Task: For heading Calibri with Bold.  font size for heading24,  'Change the font style of data to'Bell MT.  and font size to 16,  Change the alignment of both headline & data to Align middle & Align Center.  In the sheet  DashboardTaxDocsbook
Action: Mouse moved to (17, 164)
Screenshot: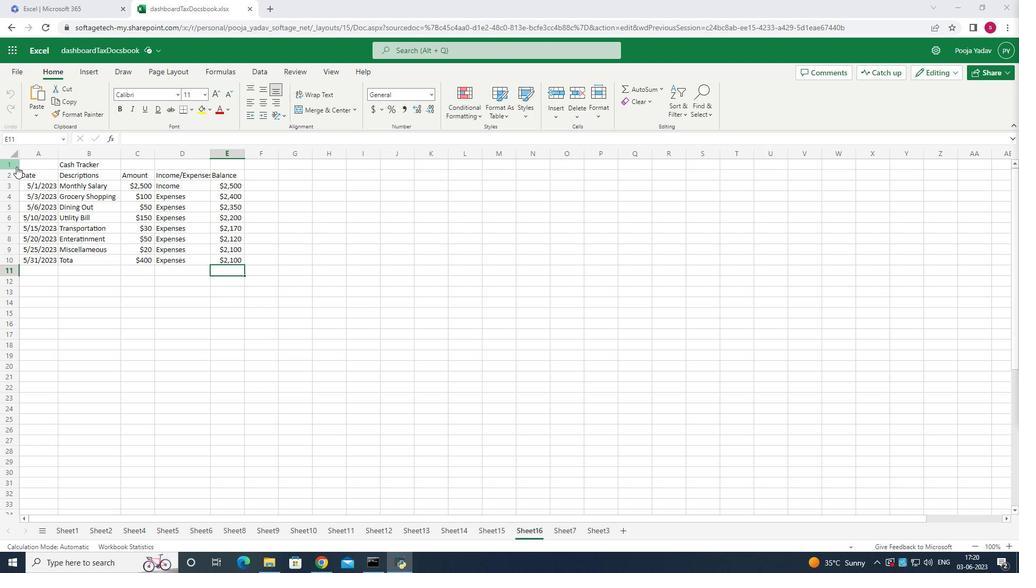 
Action: Mouse pressed left at (17, 164)
Screenshot: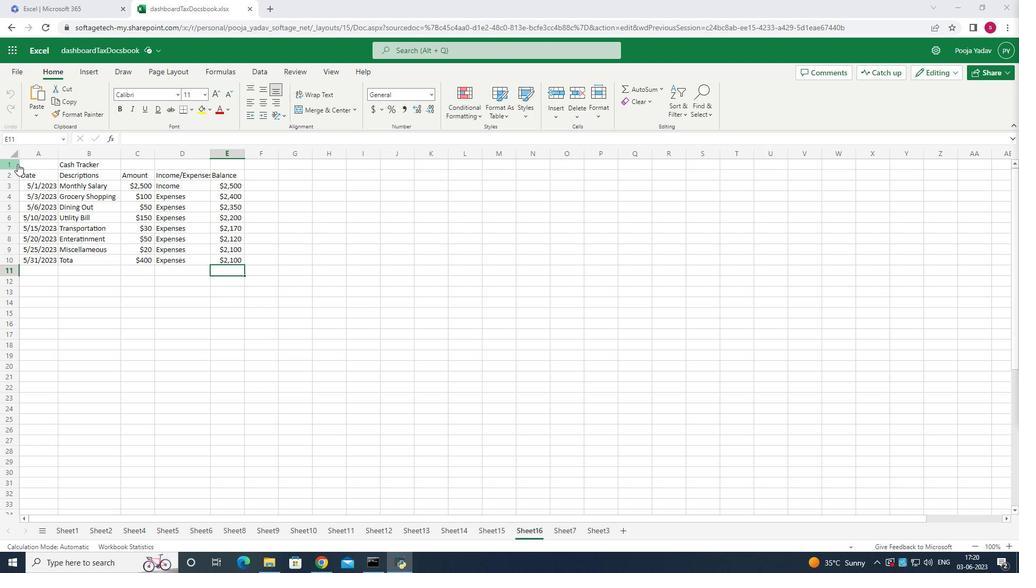 
Action: Mouse pressed left at (17, 164)
Screenshot: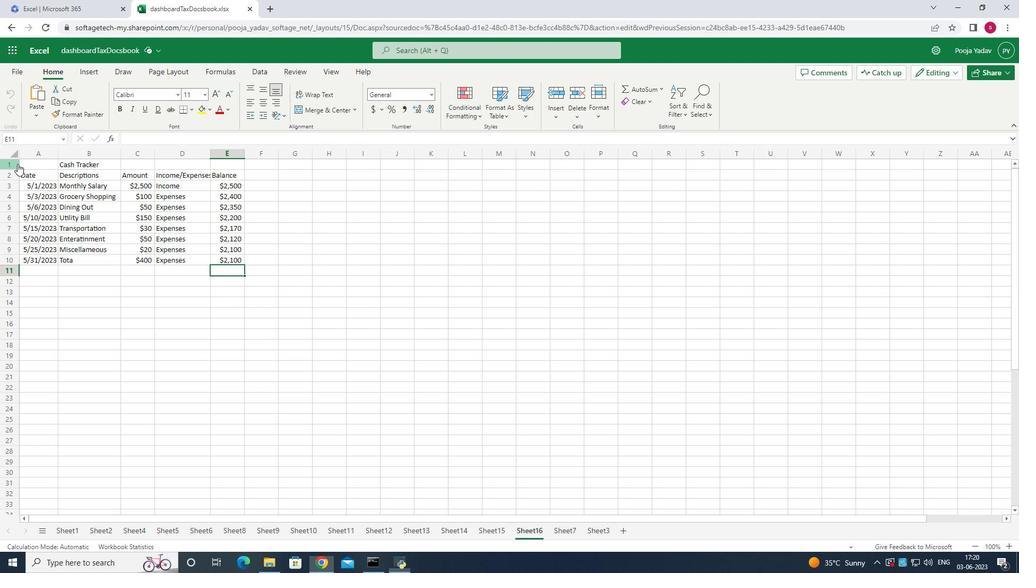 
Action: Mouse moved to (134, 474)
Screenshot: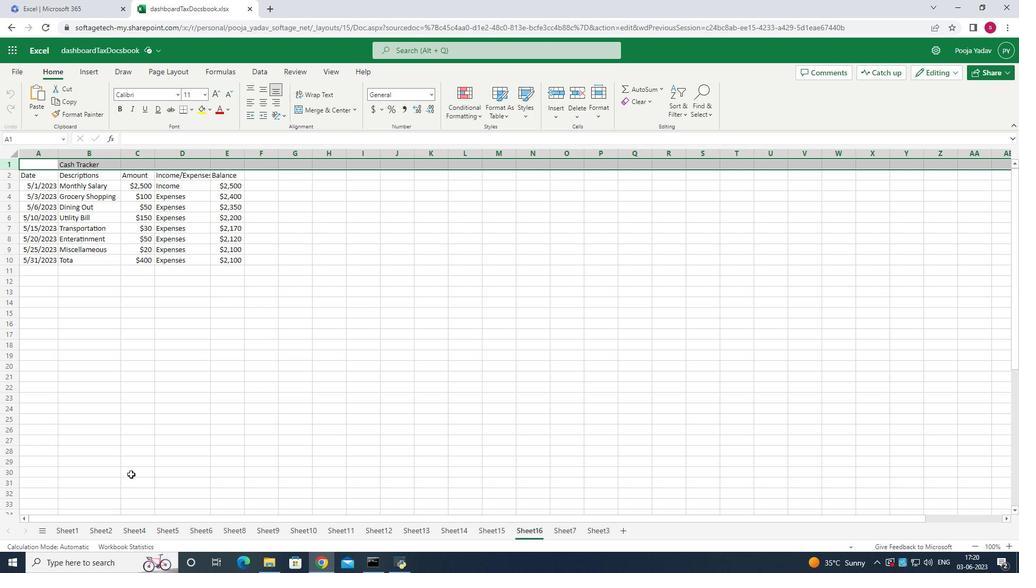 
Action: Mouse pressed left at (134, 474)
Screenshot: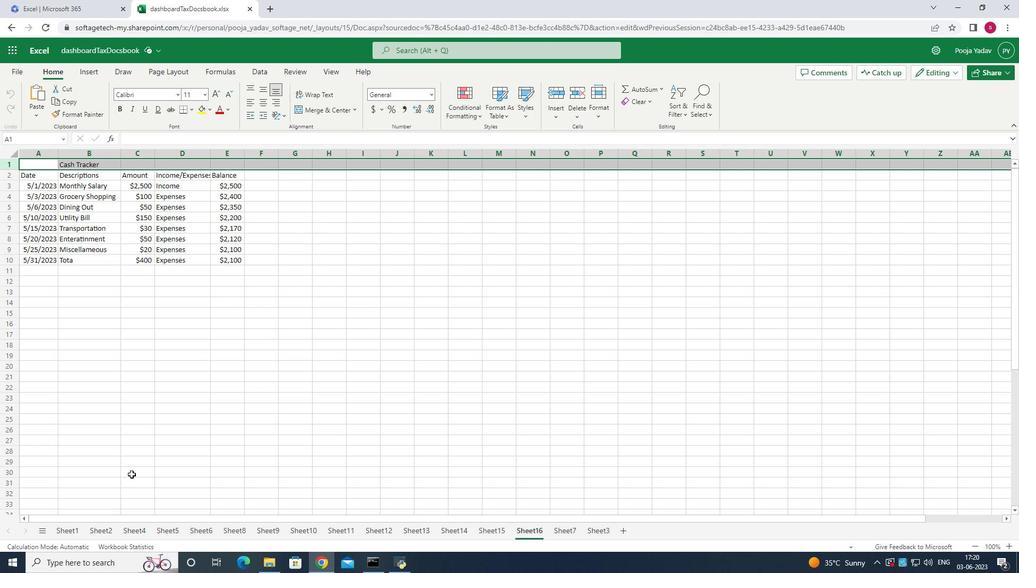 
Action: Mouse moved to (56, 168)
Screenshot: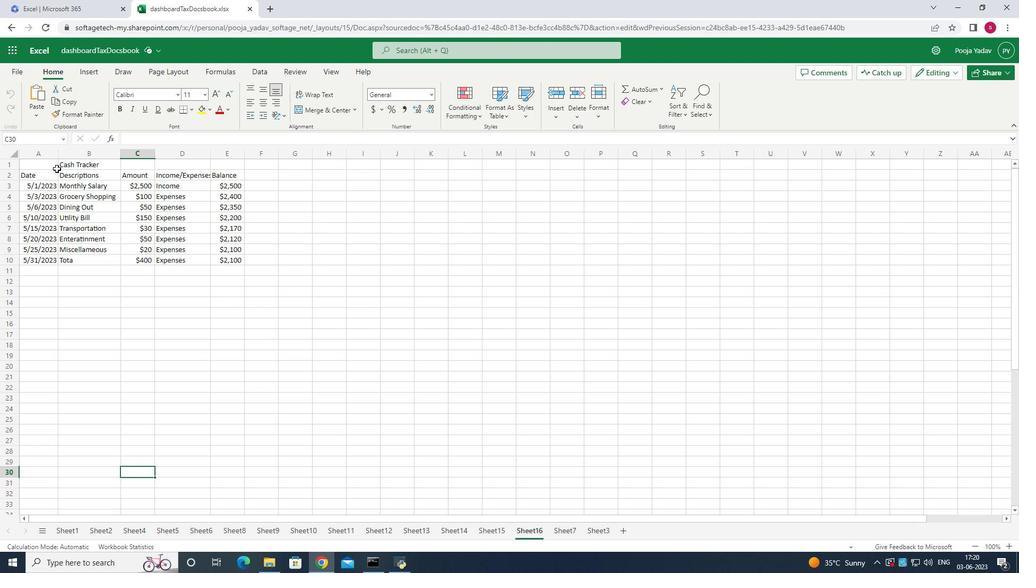 
Action: Mouse pressed left at (56, 168)
Screenshot: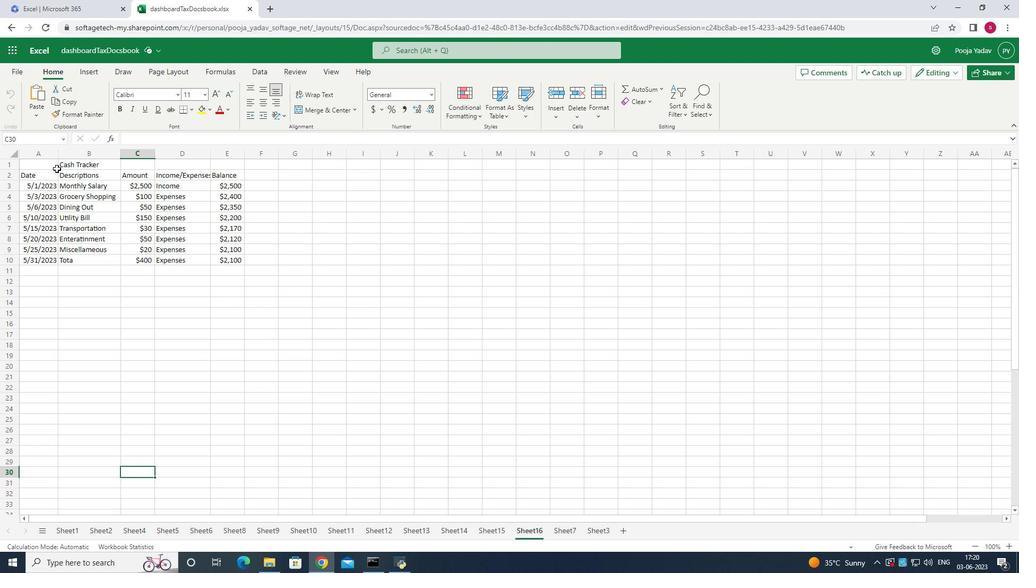
Action: Mouse pressed left at (56, 168)
Screenshot: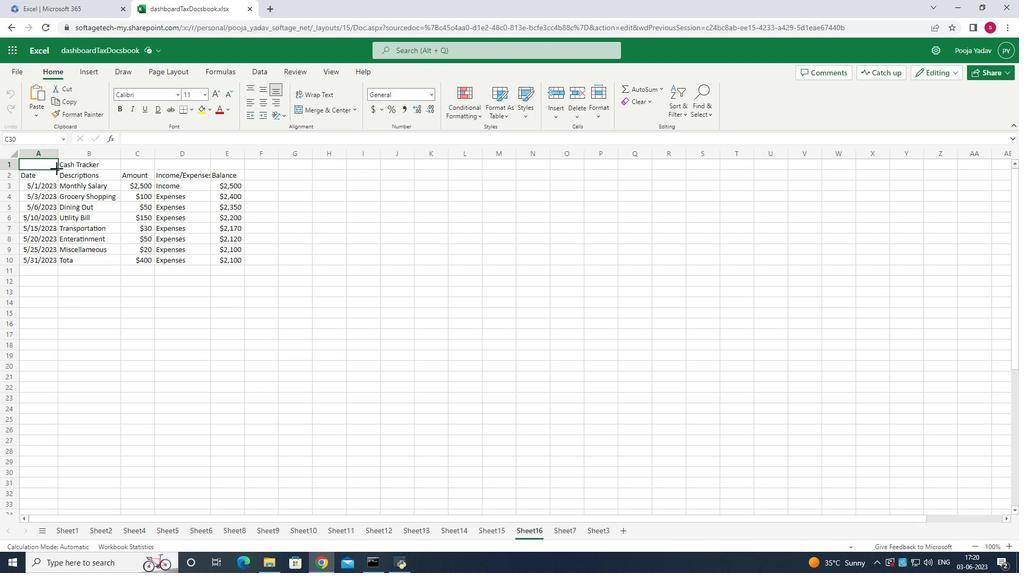 
Action: Mouse moved to (116, 416)
Screenshot: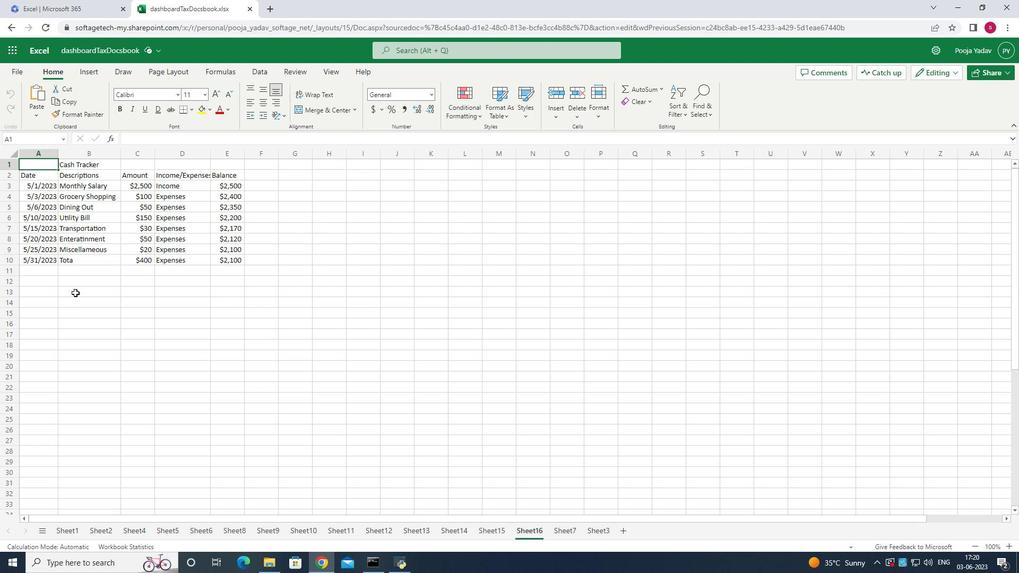 
Action: Mouse pressed left at (116, 416)
Screenshot: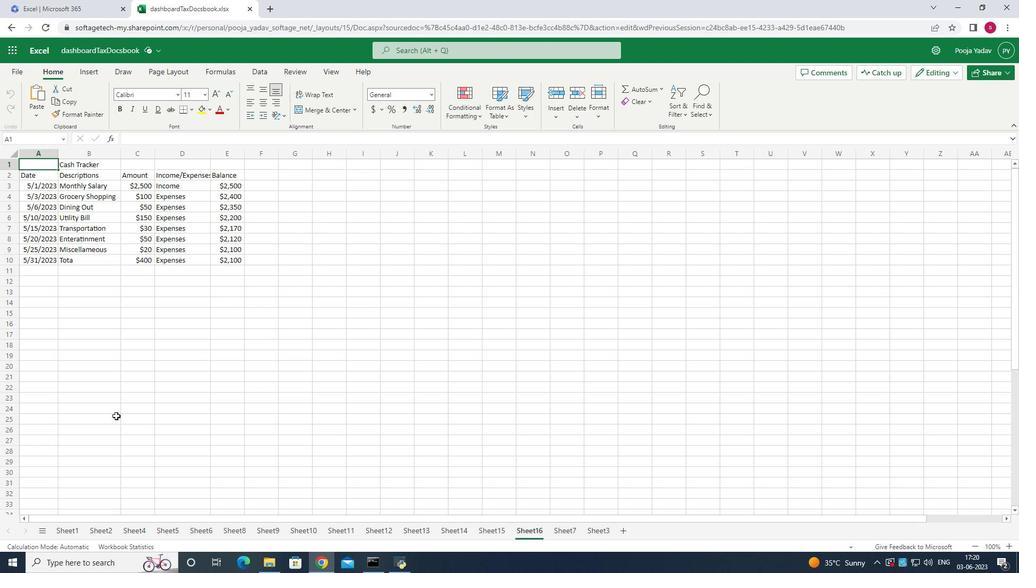 
Action: Mouse moved to (99, 166)
Screenshot: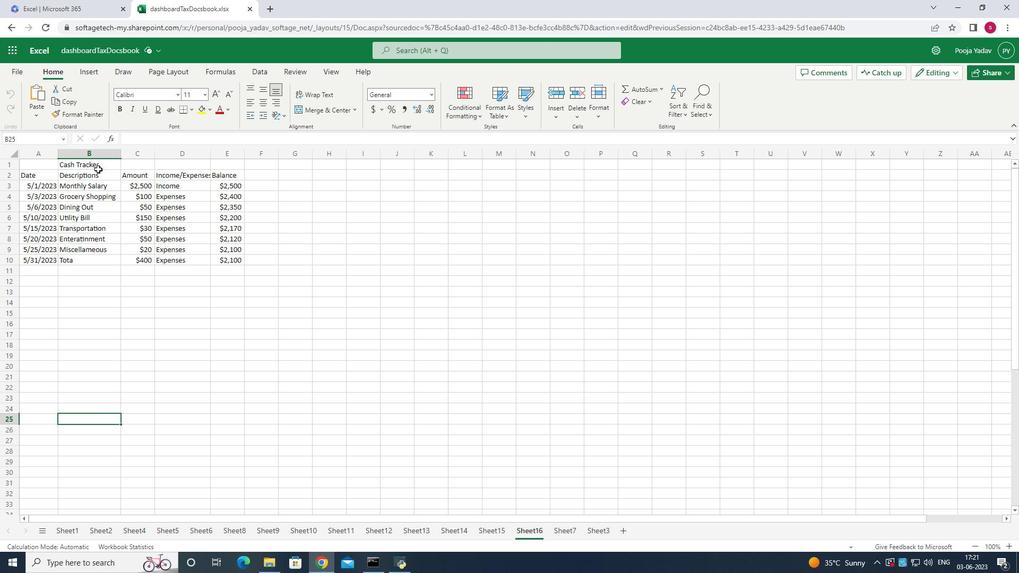 
Action: Mouse pressed left at (99, 166)
Screenshot: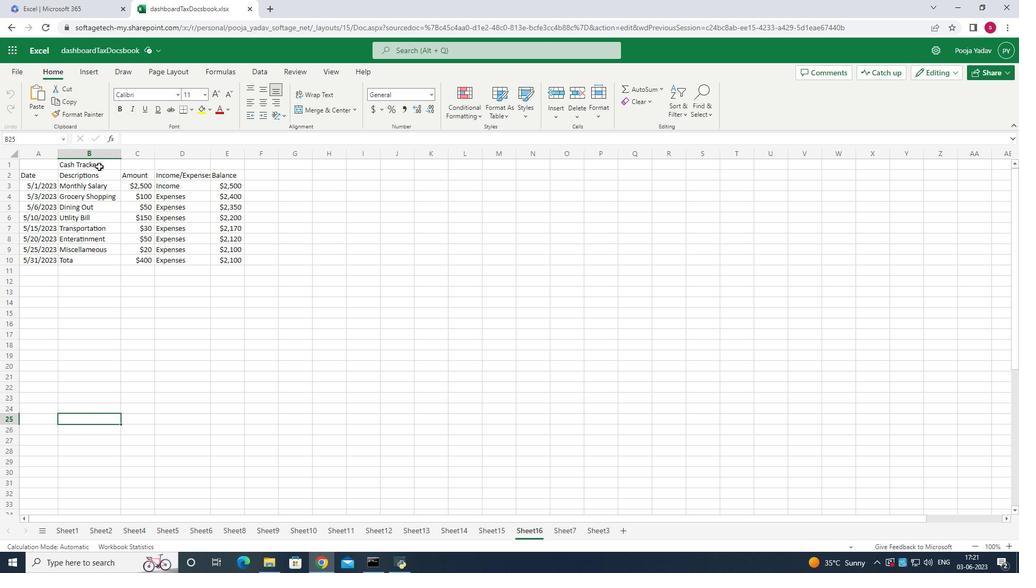 
Action: Mouse moved to (120, 109)
Screenshot: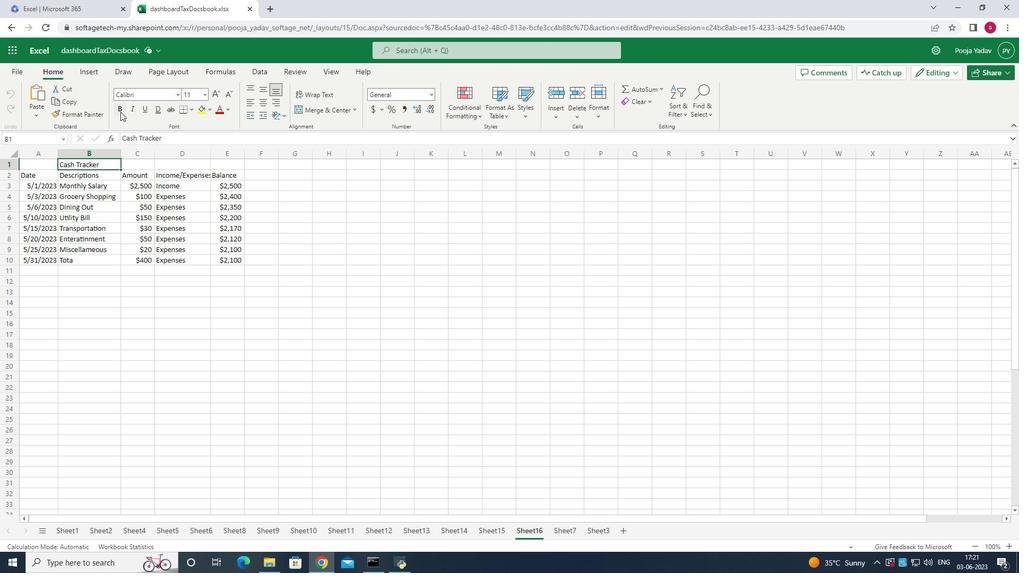 
Action: Mouse pressed left at (120, 109)
Screenshot: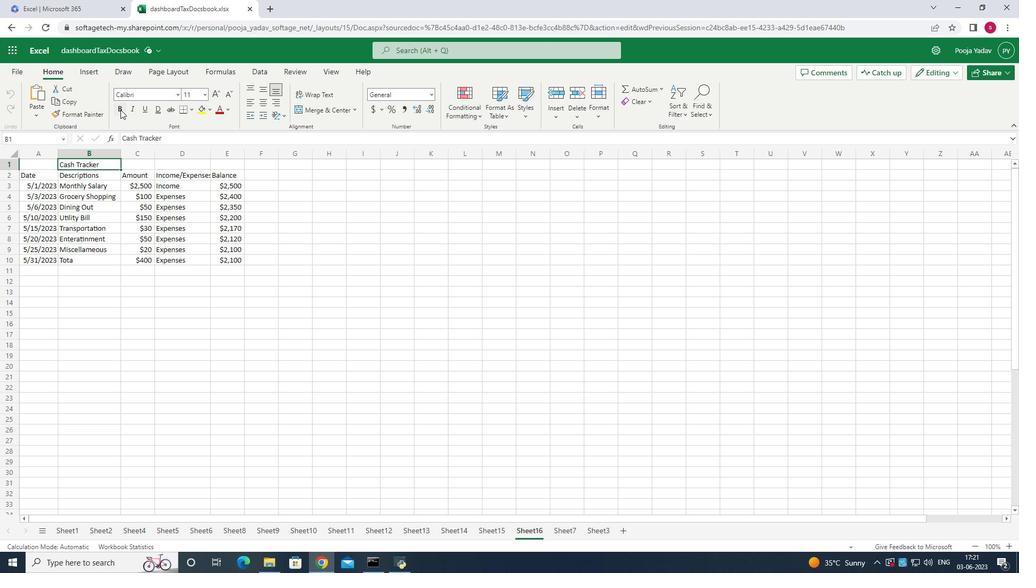 
Action: Mouse moved to (202, 97)
Screenshot: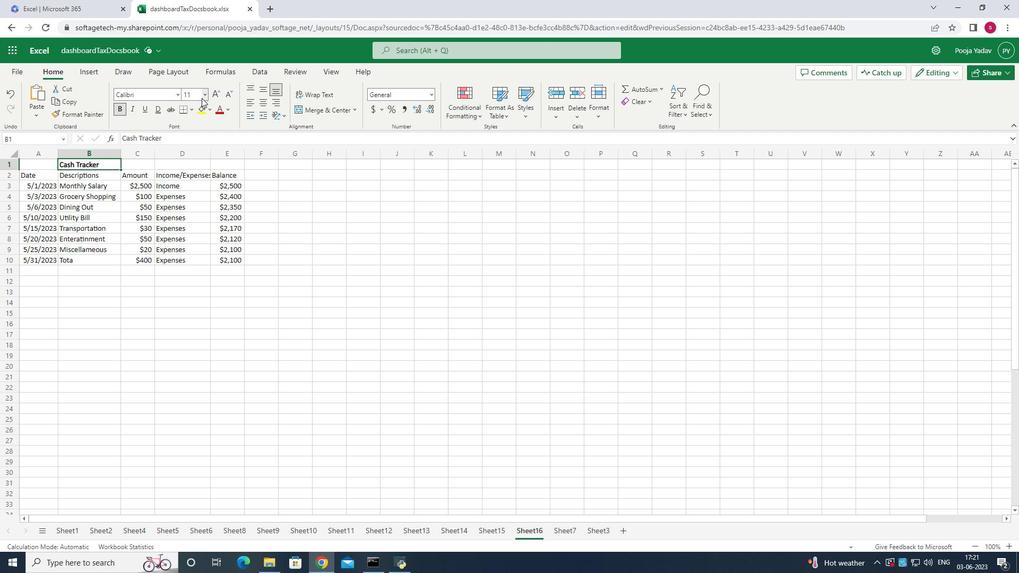 
Action: Mouse pressed left at (202, 97)
Screenshot: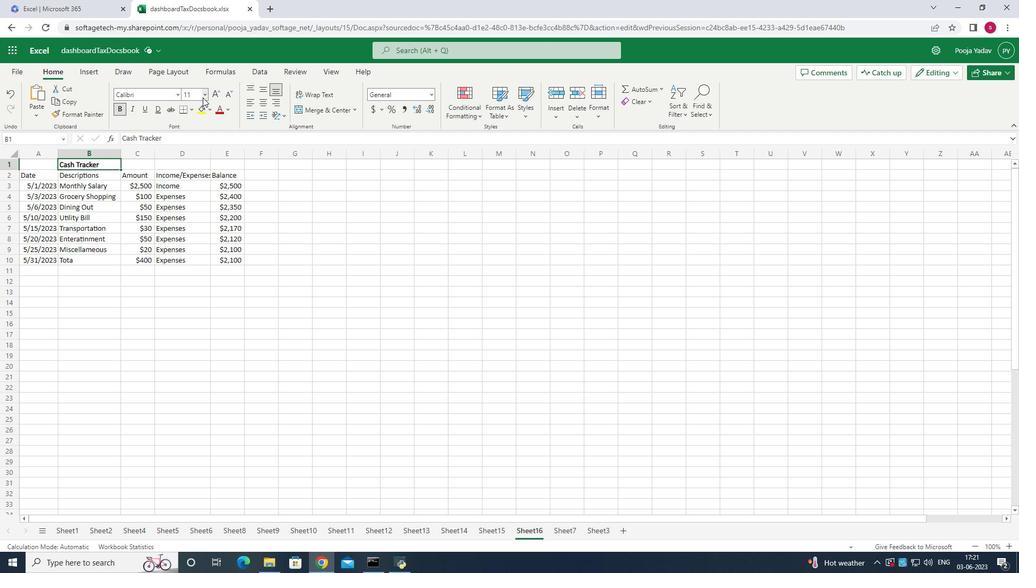
Action: Mouse moved to (193, 241)
Screenshot: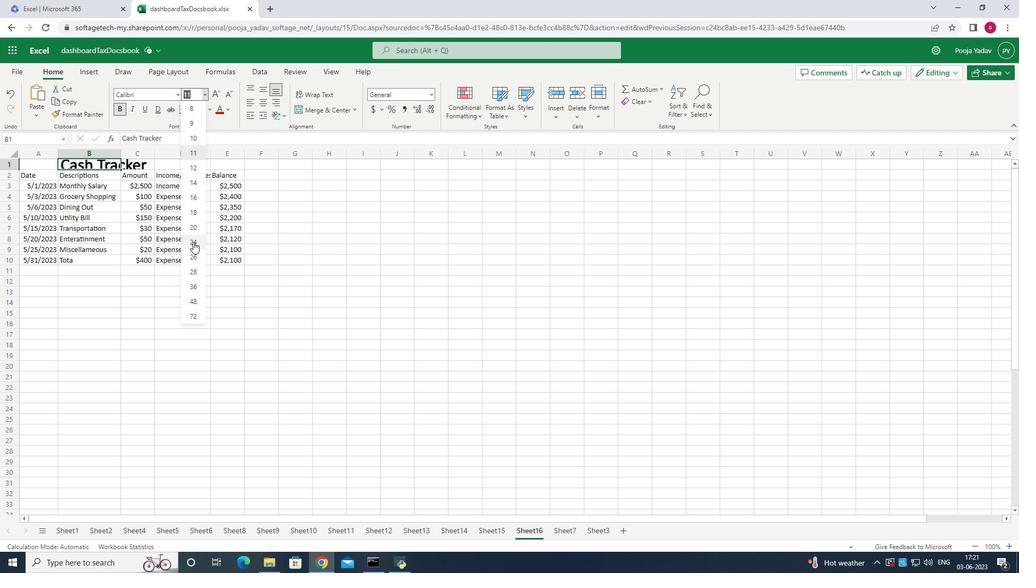 
Action: Mouse pressed left at (193, 241)
Screenshot: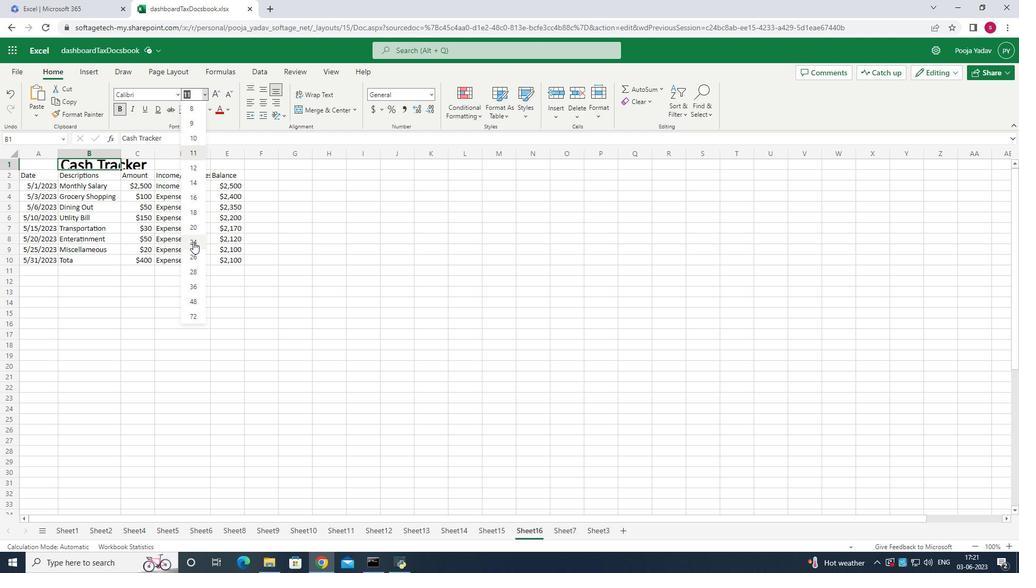 
Action: Mouse moved to (125, 299)
Screenshot: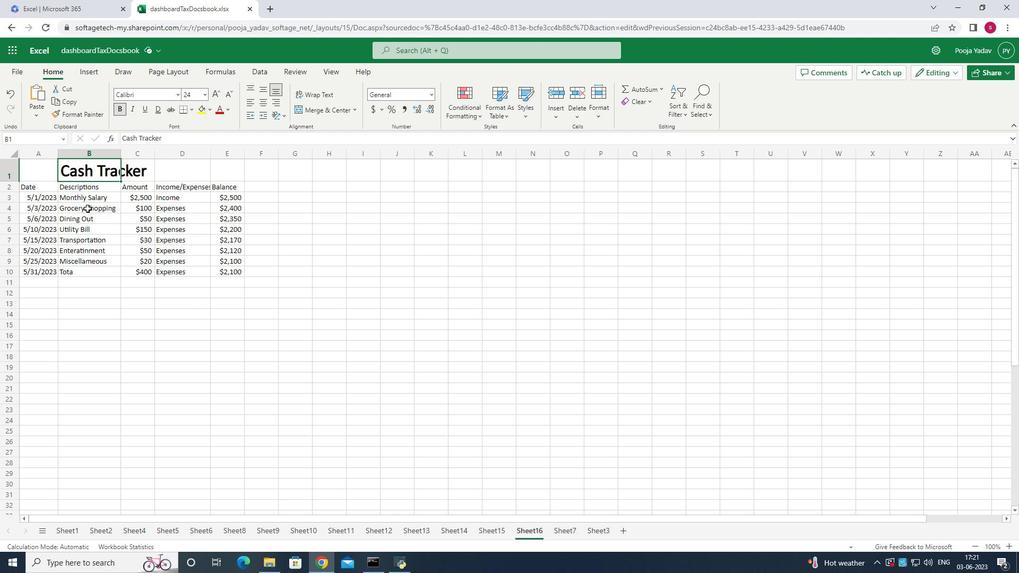 
Action: Mouse pressed left at (125, 299)
Screenshot: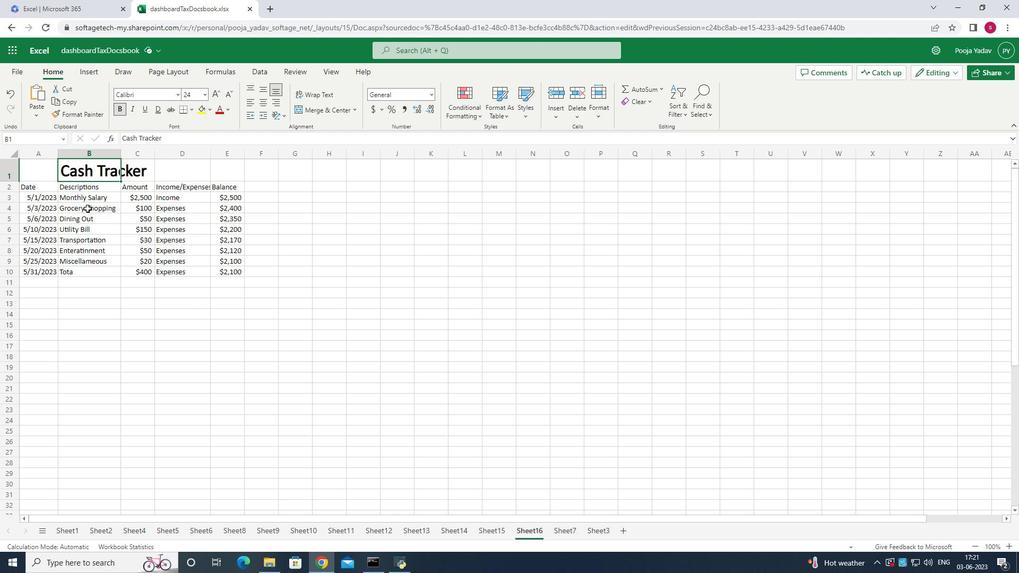 
Action: Mouse moved to (44, 180)
Screenshot: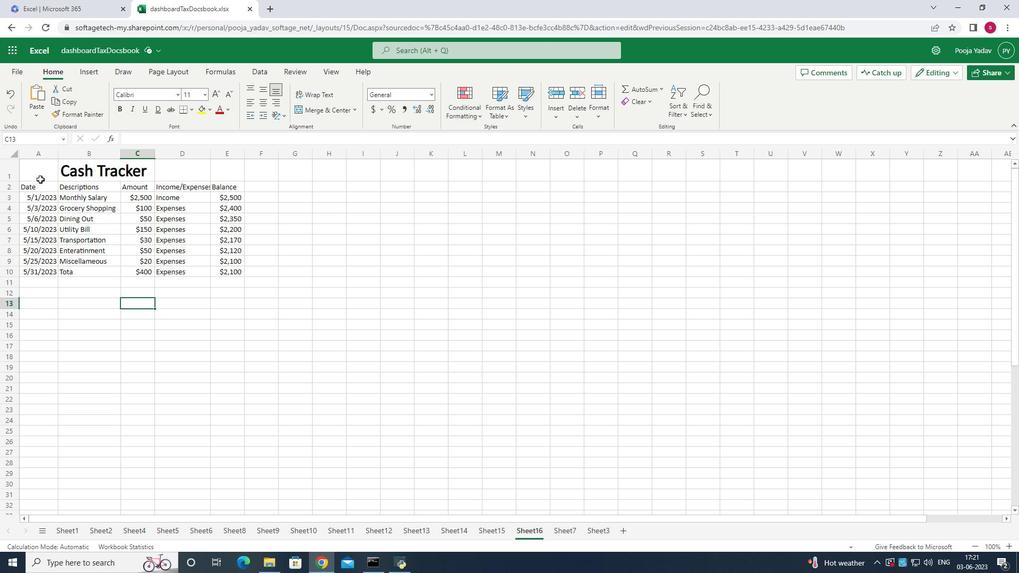 
Action: Mouse pressed left at (40, 179)
Screenshot: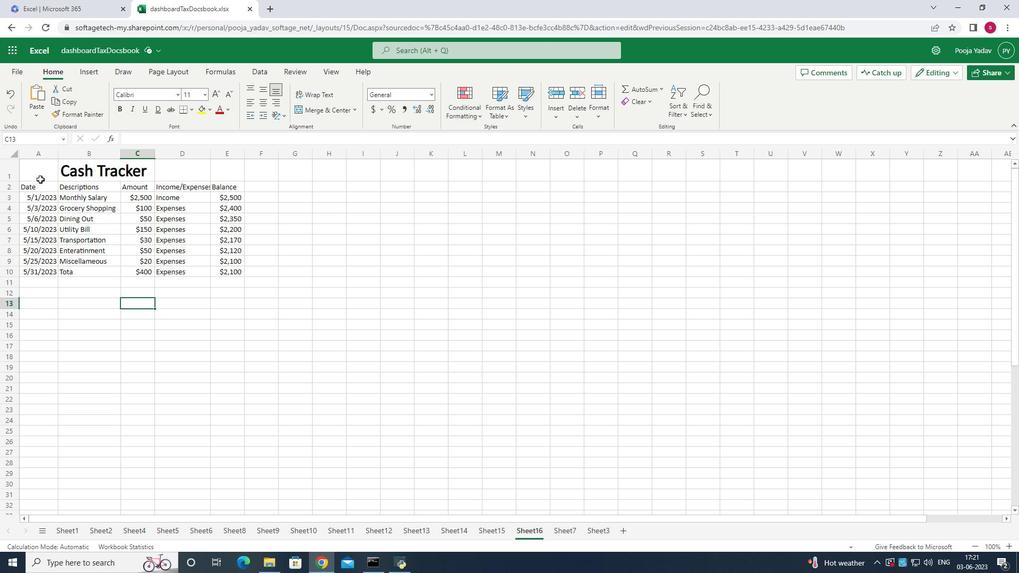 
Action: Mouse moved to (108, 318)
Screenshot: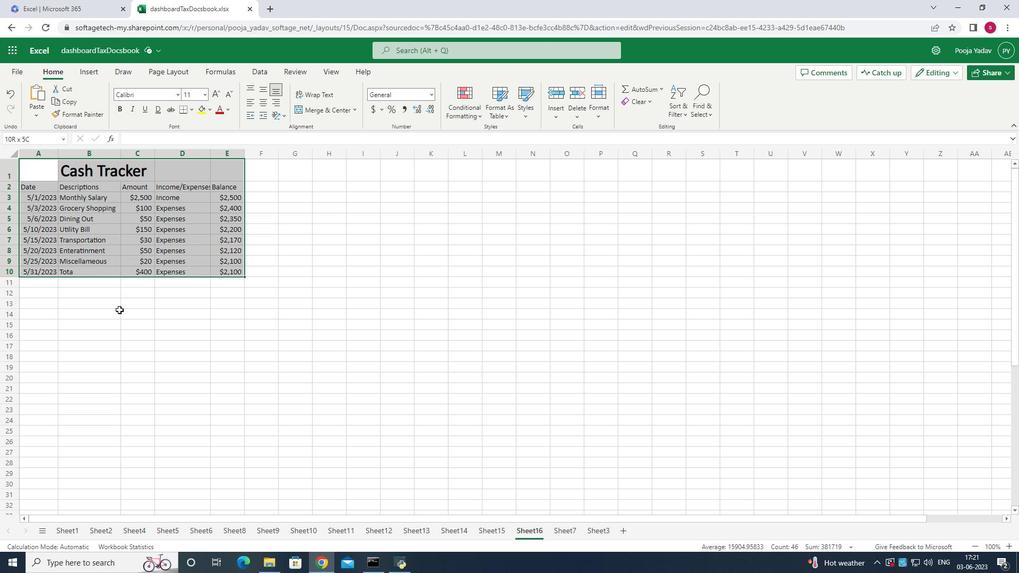 
Action: Mouse pressed left at (108, 318)
Screenshot: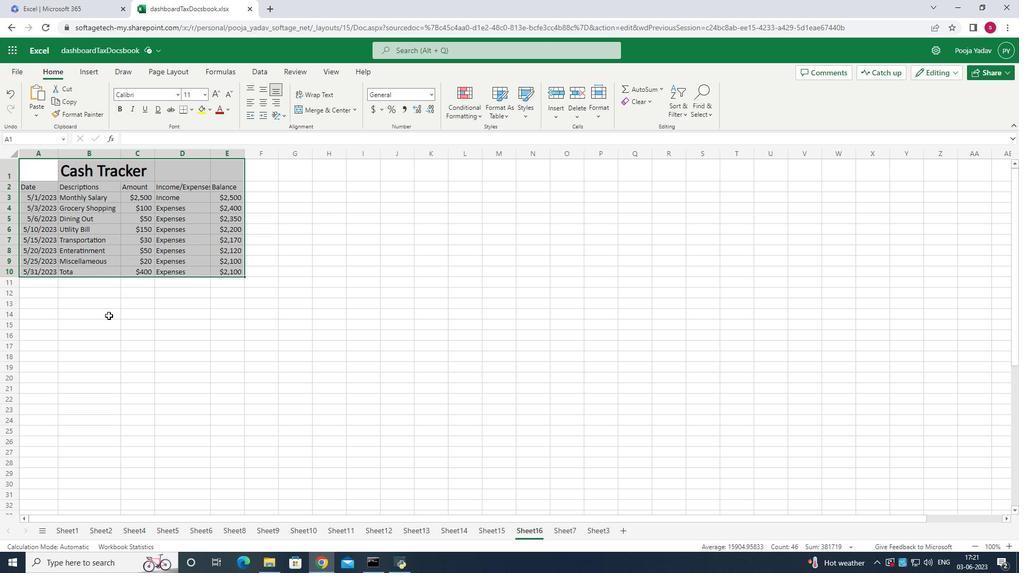 
Action: Mouse moved to (46, 184)
Screenshot: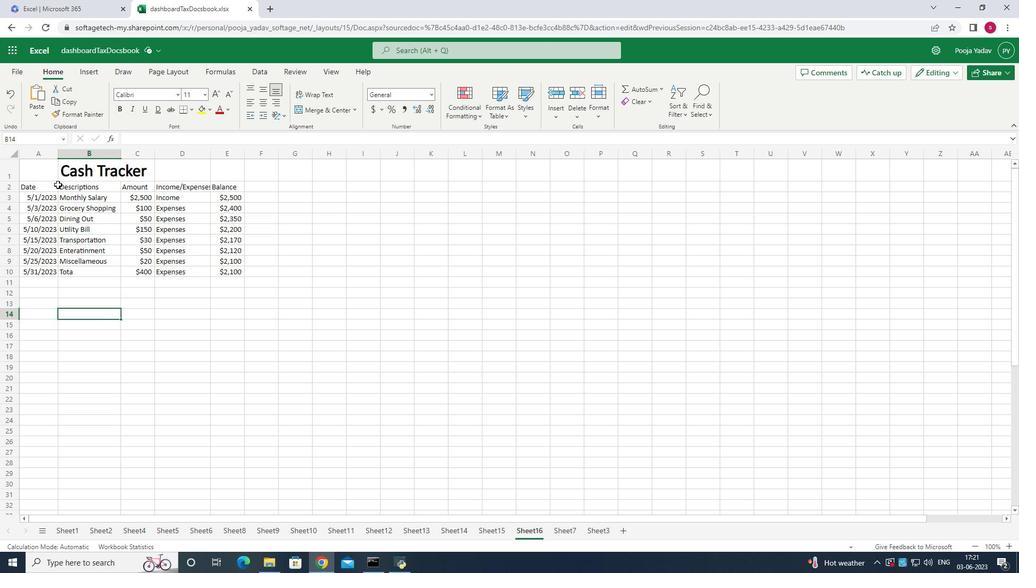 
Action: Mouse pressed left at (46, 184)
Screenshot: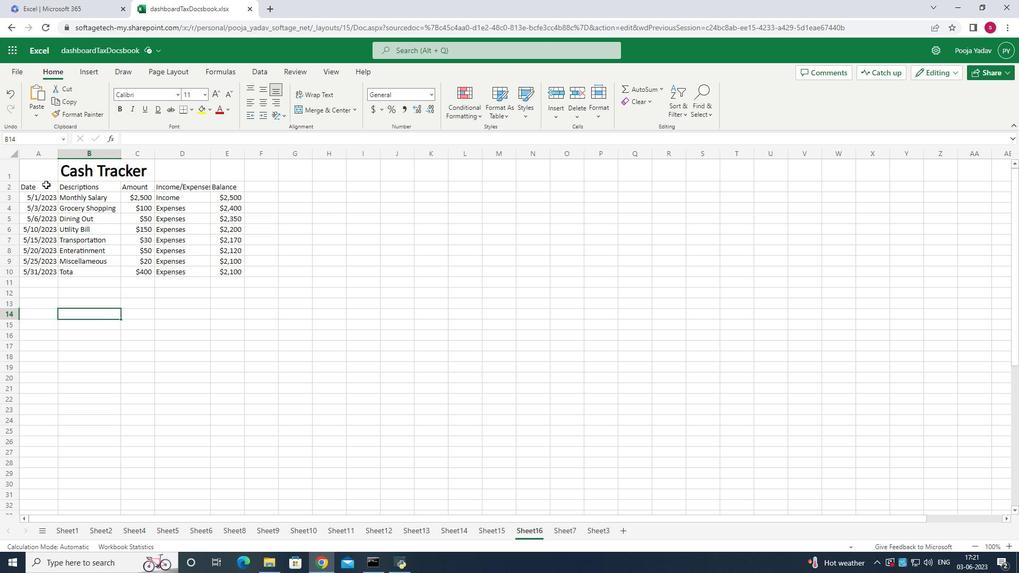 
Action: Mouse moved to (212, 95)
Screenshot: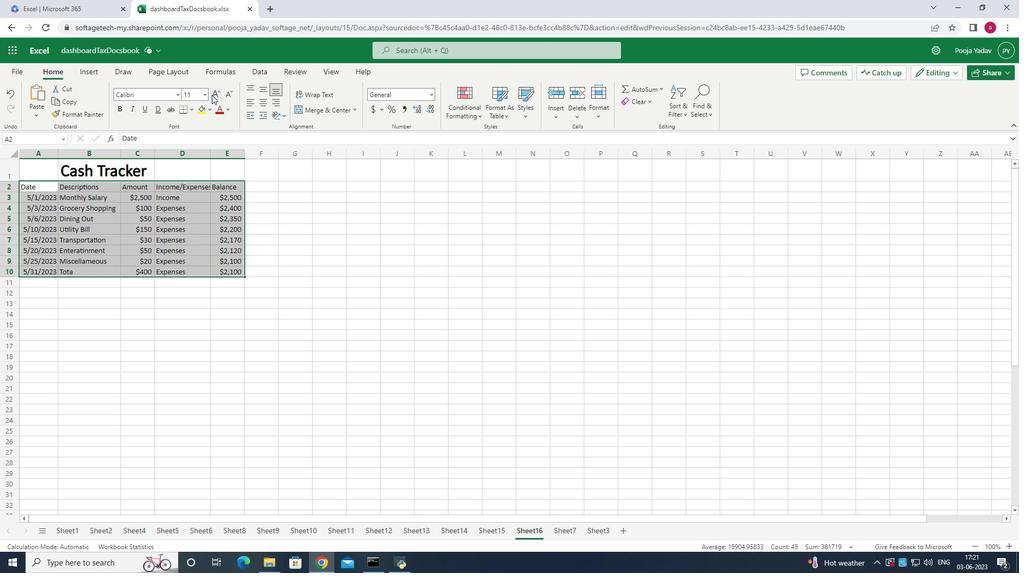 
Action: Mouse pressed left at (212, 95)
Screenshot: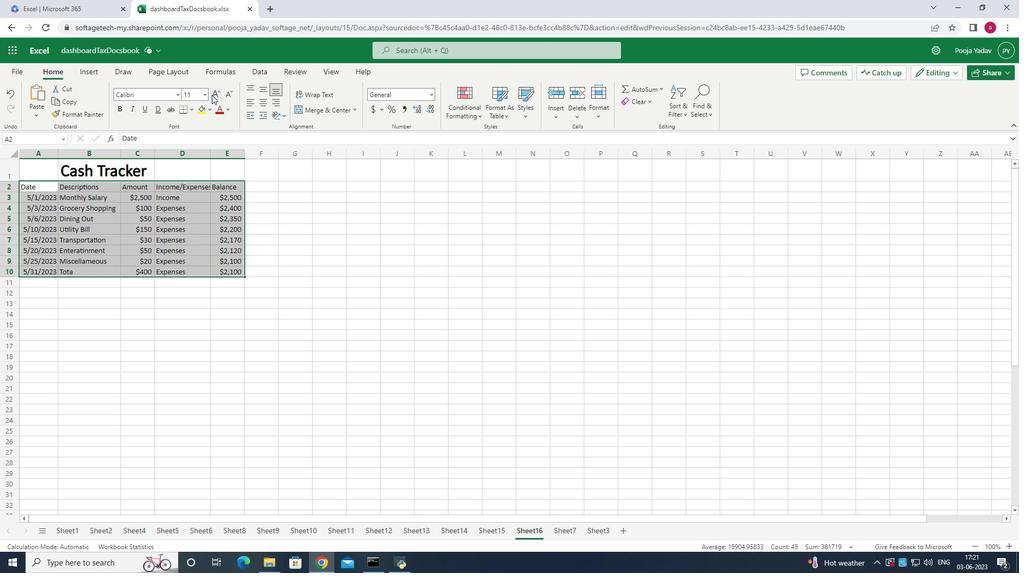 
Action: Mouse moved to (214, 95)
Screenshot: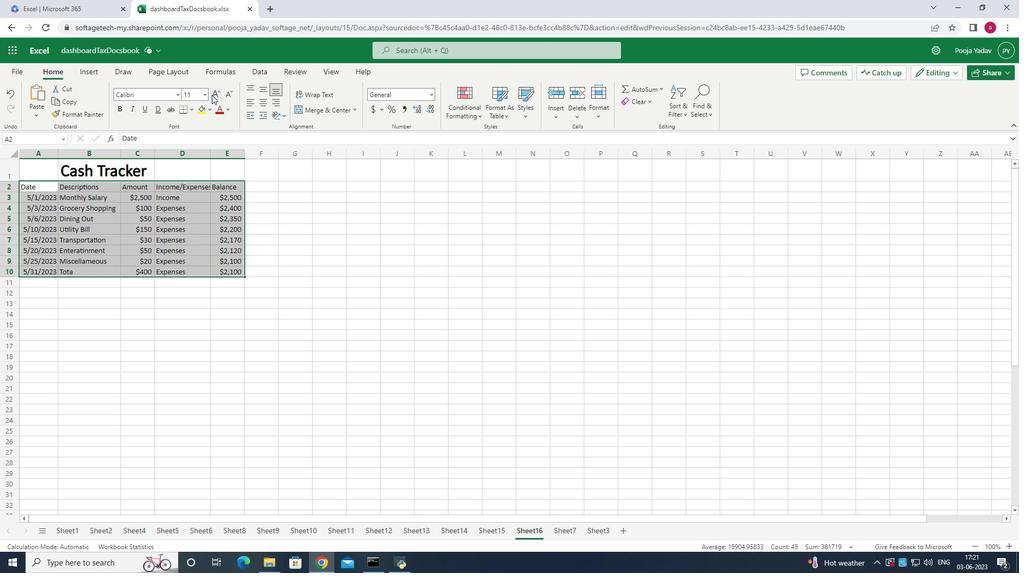 
Action: Mouse pressed left at (214, 95)
Screenshot: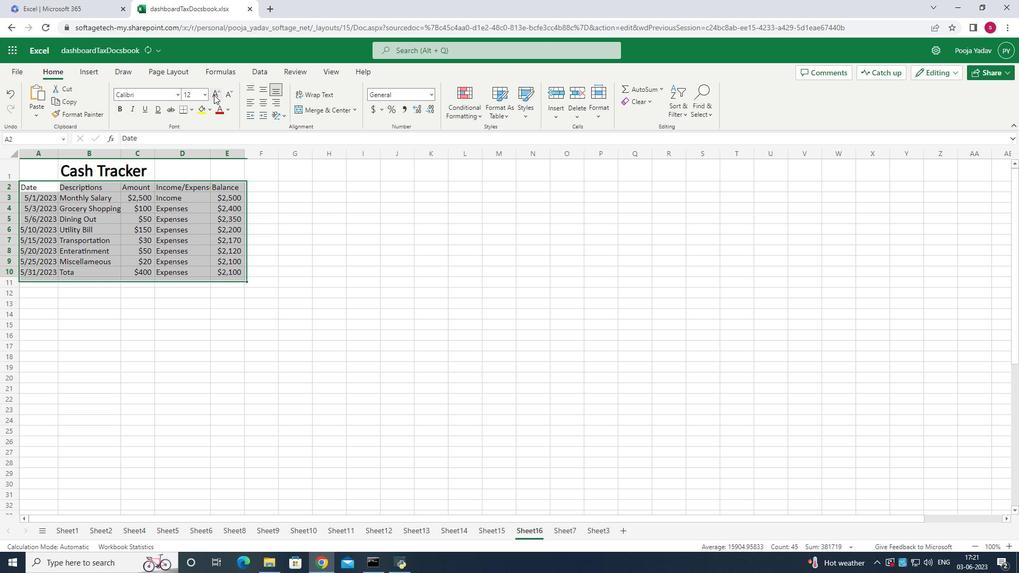 
Action: Mouse pressed left at (214, 95)
Screenshot: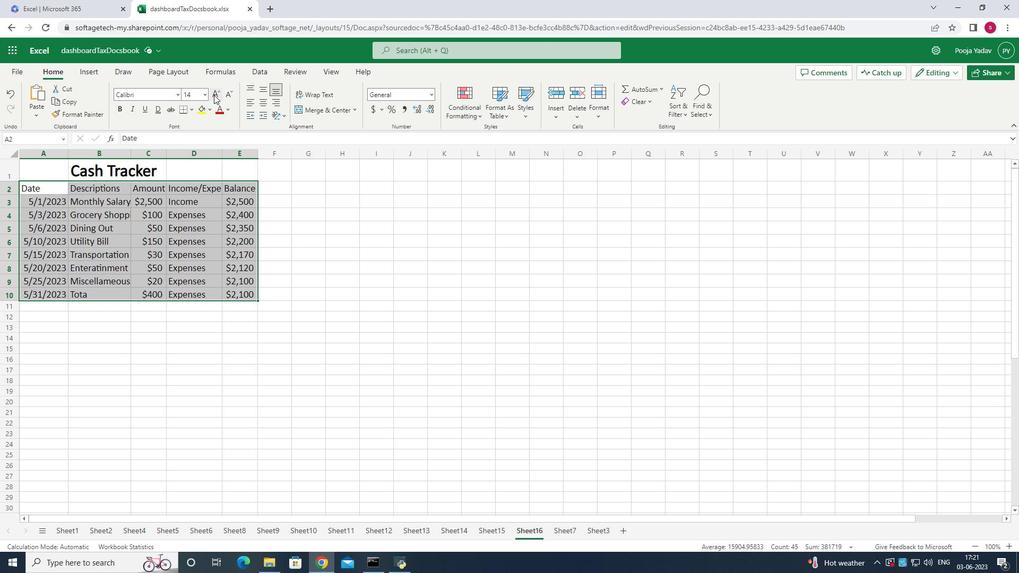 
Action: Mouse moved to (177, 94)
Screenshot: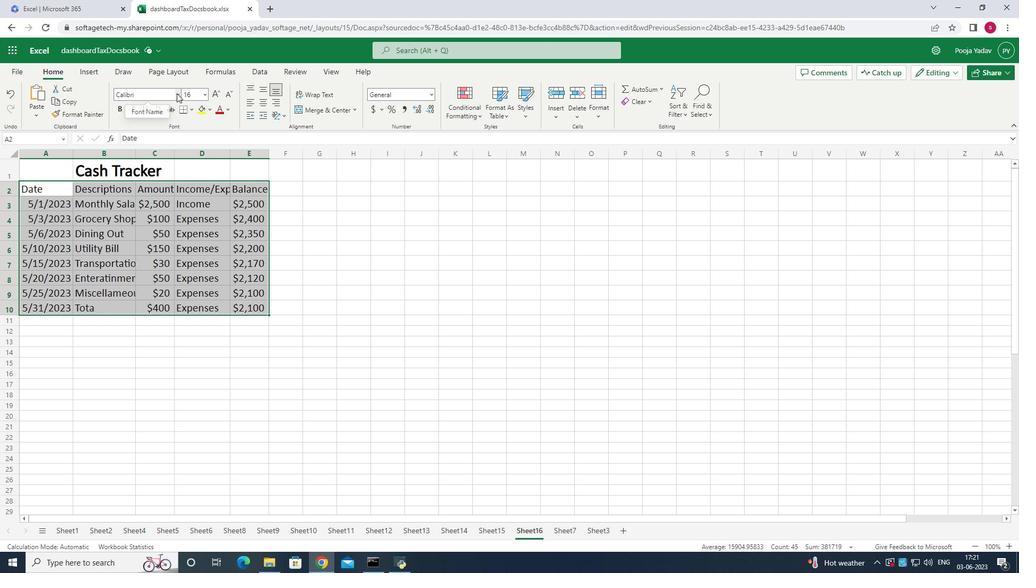 
Action: Mouse pressed left at (177, 94)
Screenshot: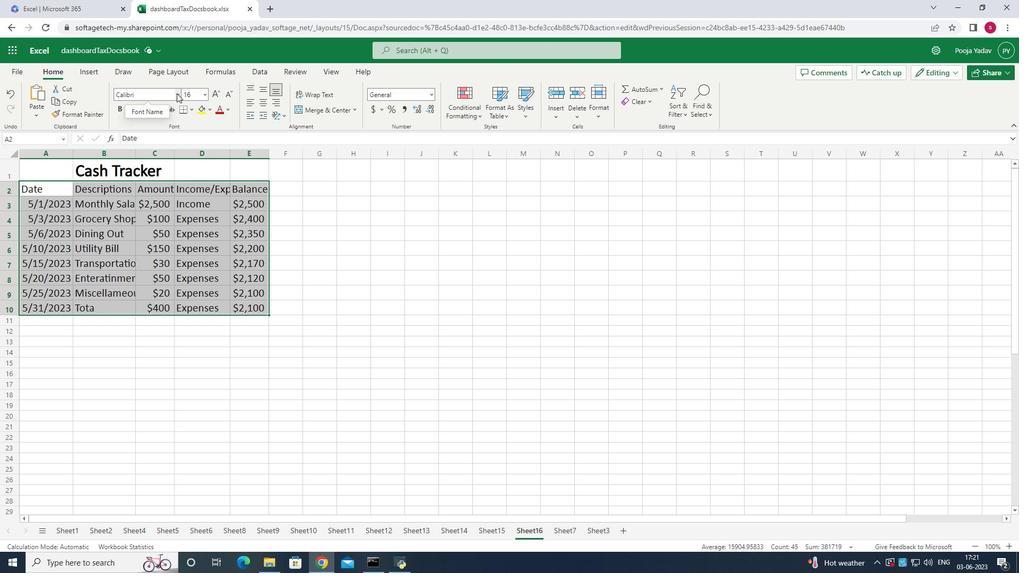 
Action: Mouse moved to (140, 517)
Screenshot: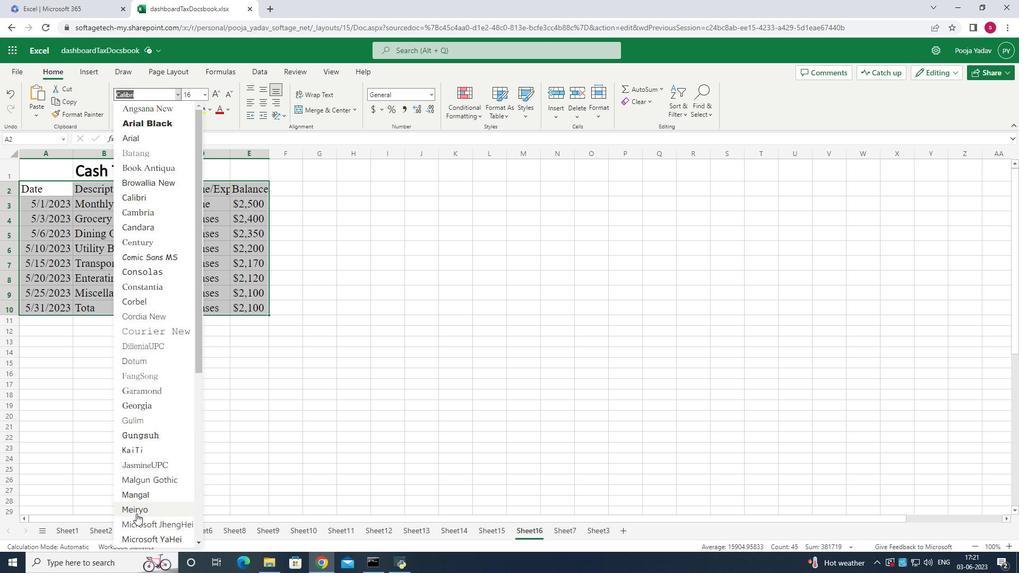 
Action: Mouse scrolled (140, 516) with delta (0, 0)
Screenshot: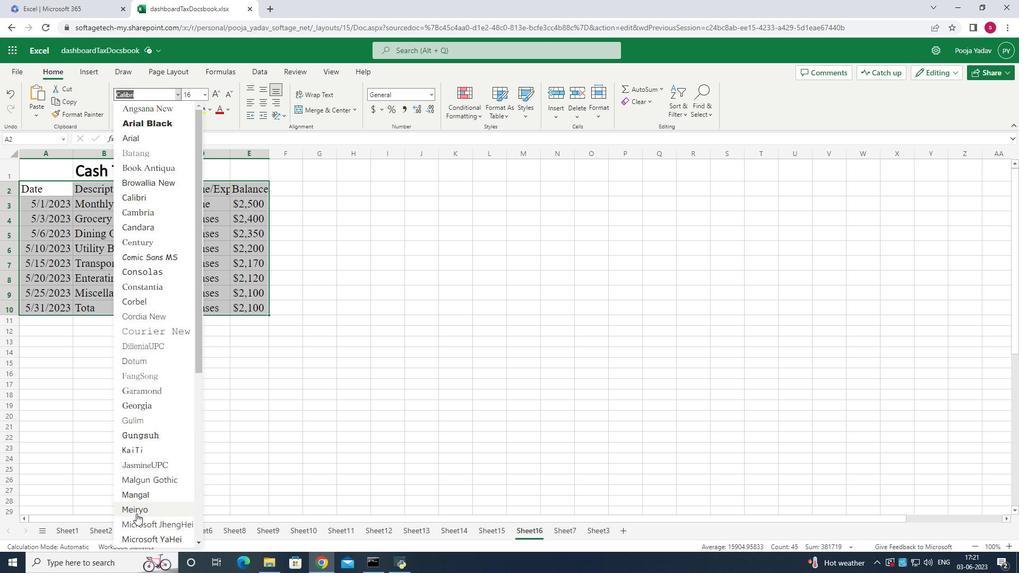 
Action: Mouse scrolled (140, 516) with delta (0, 0)
Screenshot: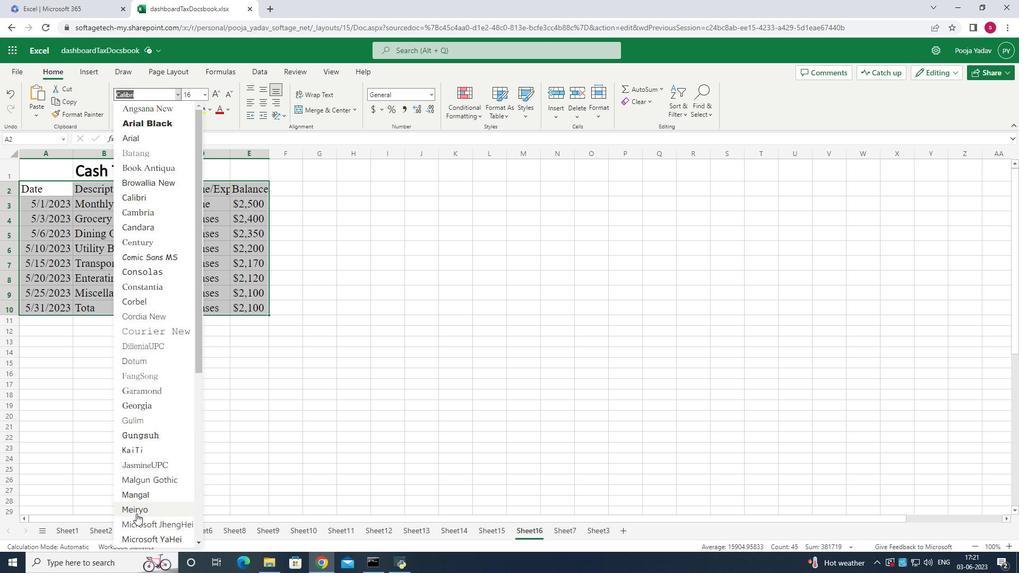 
Action: Mouse scrolled (140, 516) with delta (0, 0)
Screenshot: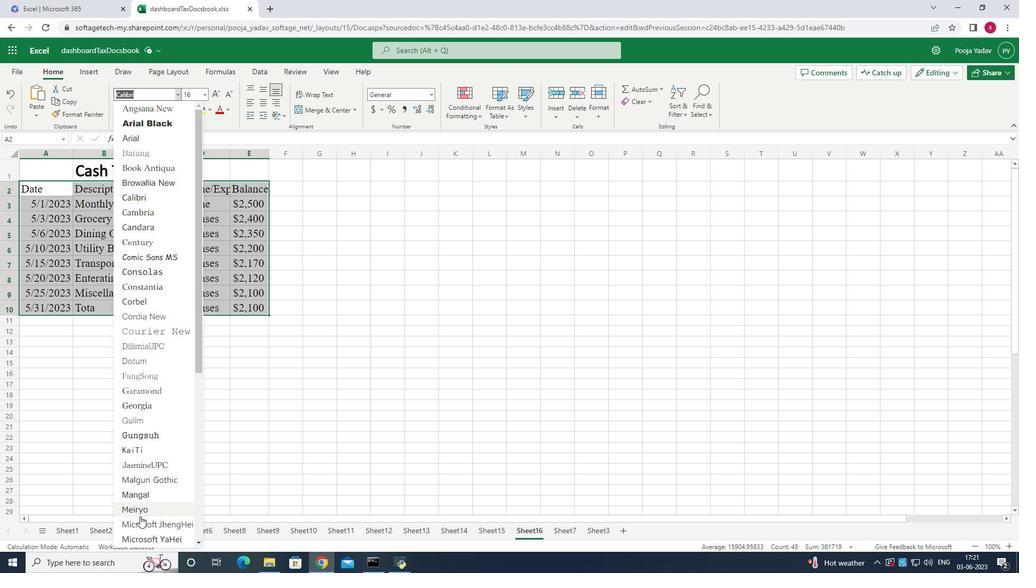 
Action: Mouse moved to (141, 518)
Screenshot: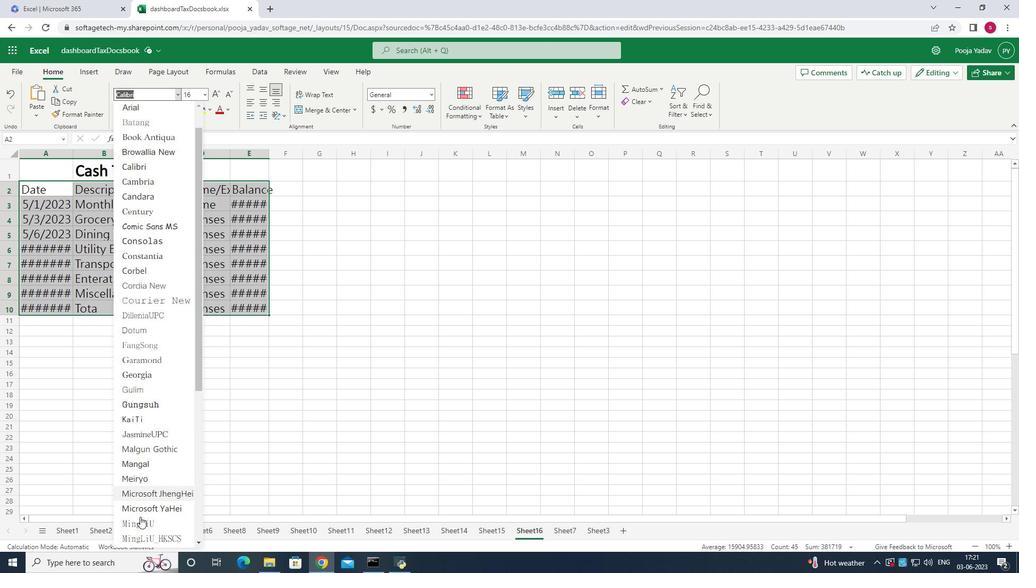 
Action: Mouse scrolled (141, 517) with delta (0, 0)
Screenshot: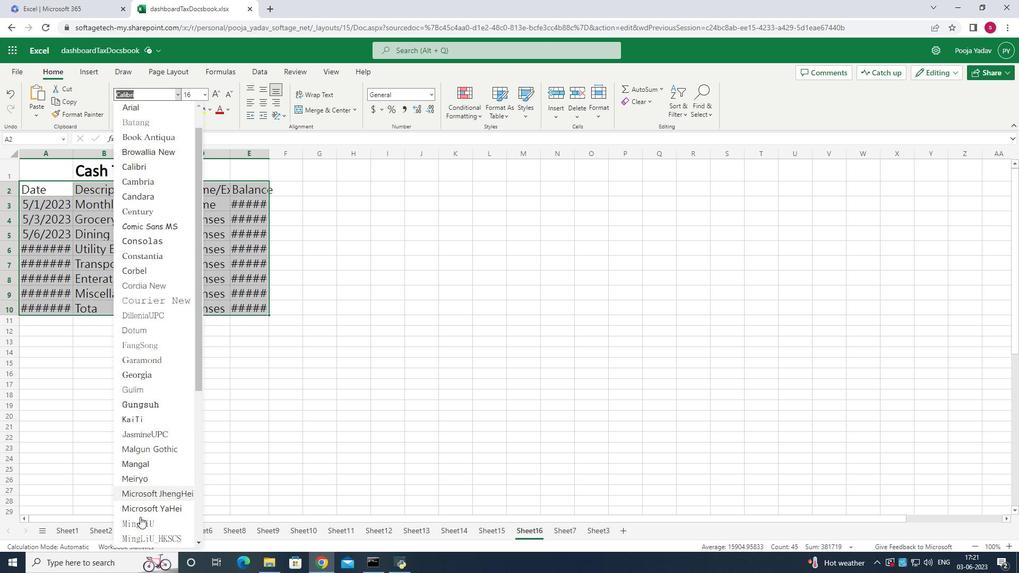 
Action: Mouse scrolled (141, 517) with delta (0, 0)
Screenshot: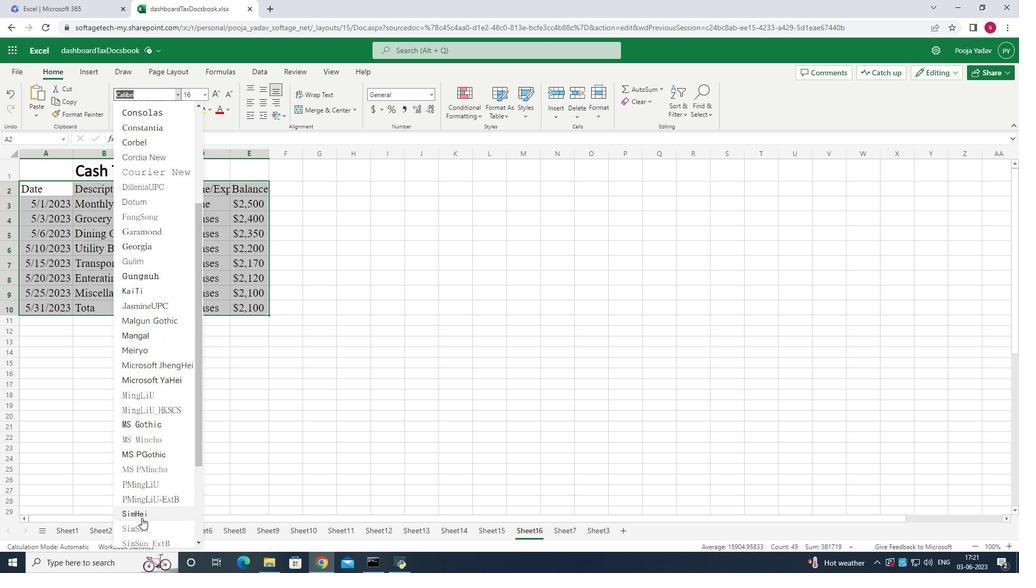 
Action: Mouse scrolled (141, 517) with delta (0, 0)
Screenshot: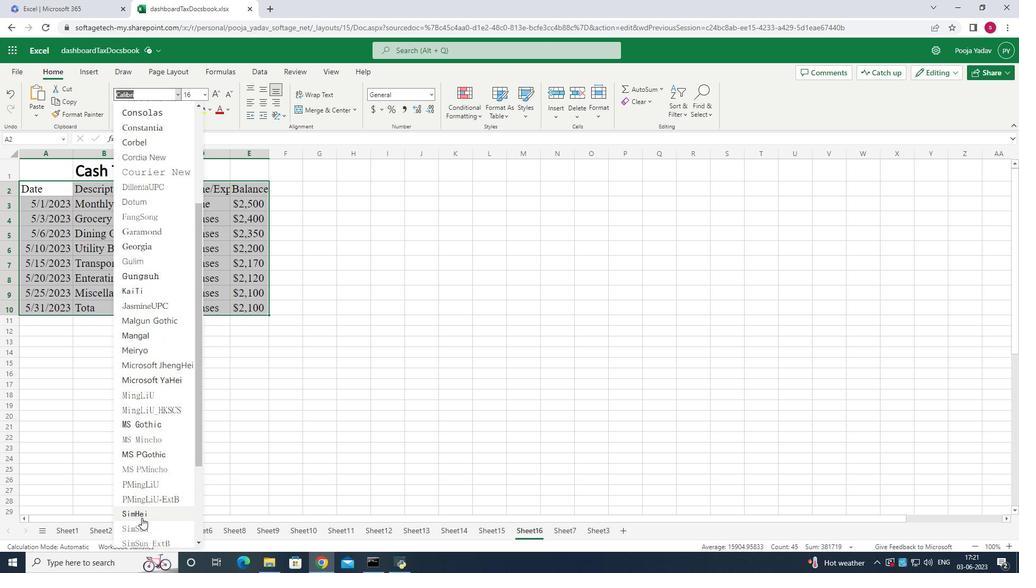 
Action: Mouse scrolled (141, 517) with delta (0, 0)
Screenshot: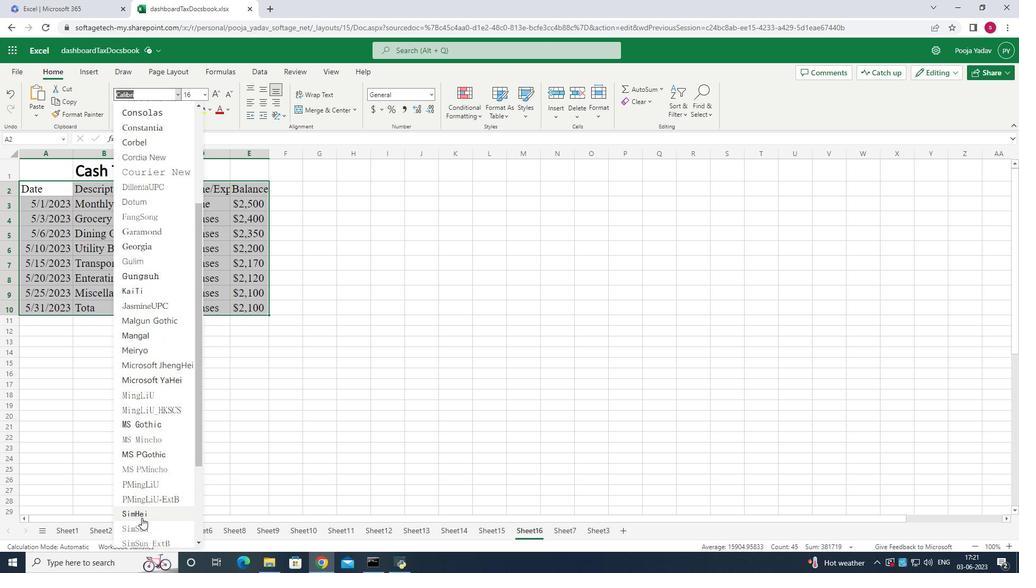 
Action: Mouse moved to (141, 518)
Screenshot: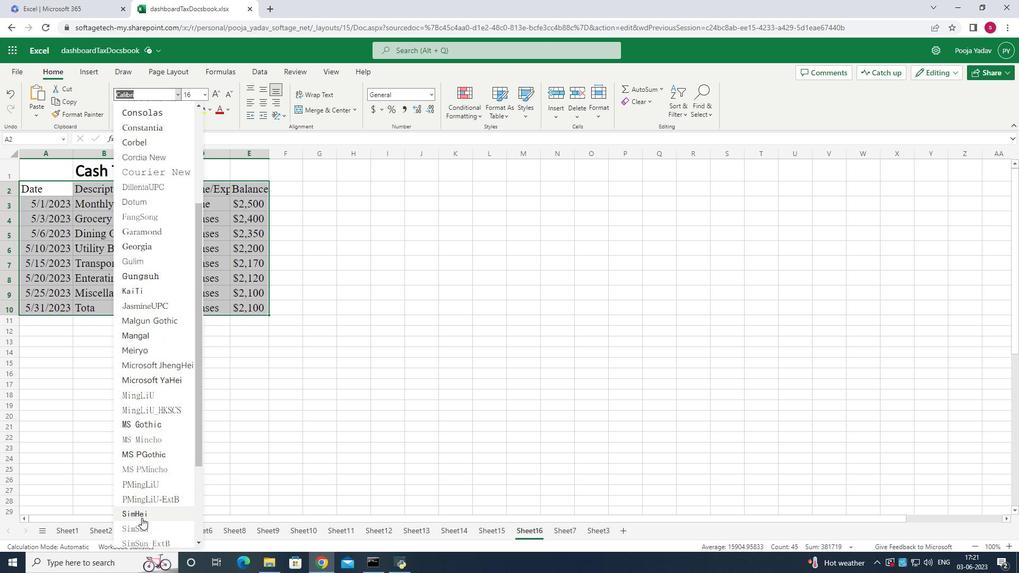 
Action: Mouse scrolled (141, 518) with delta (0, 0)
Screenshot: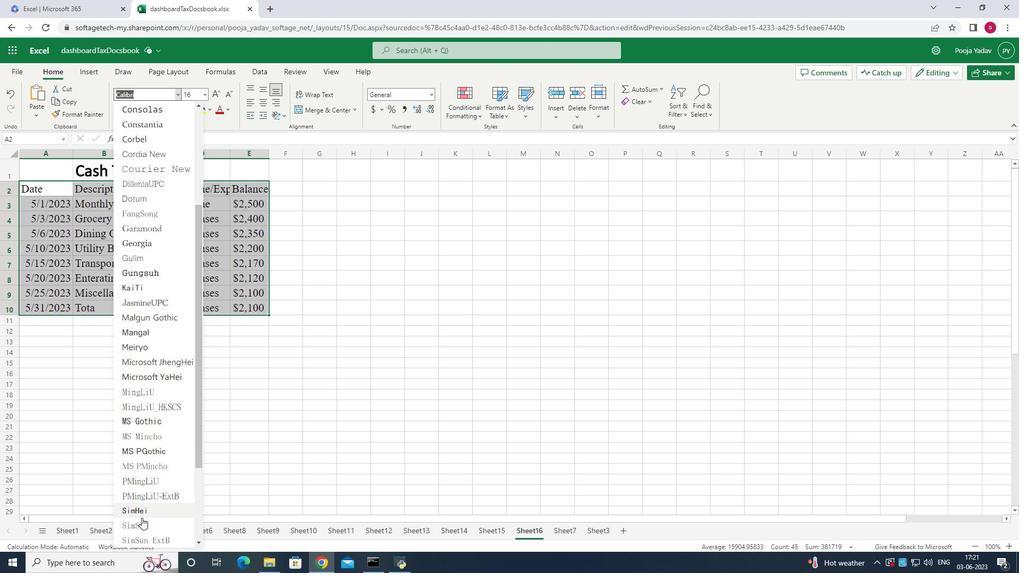 
Action: Mouse scrolled (141, 518) with delta (0, 0)
Screenshot: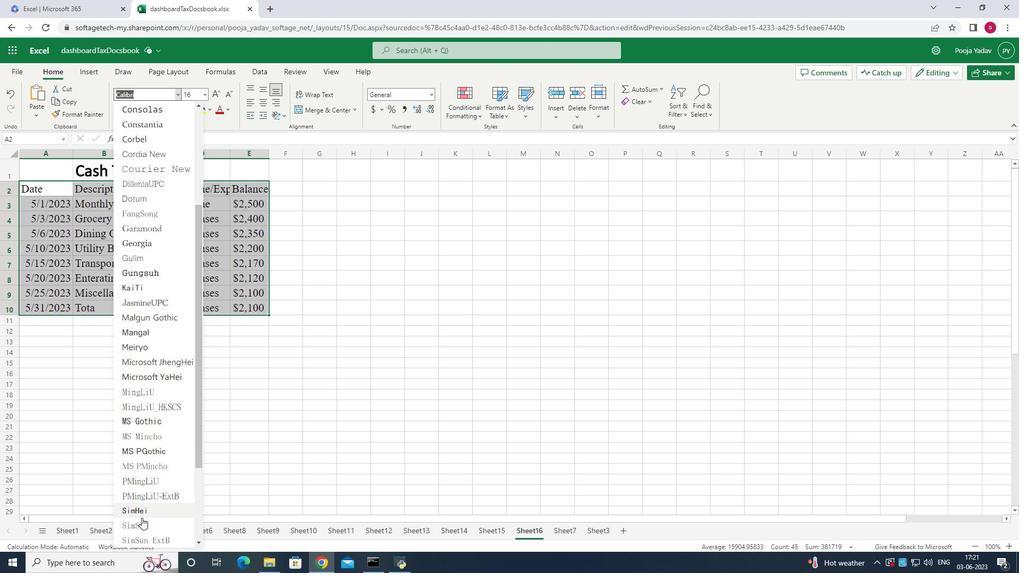
Action: Mouse scrolled (141, 518) with delta (0, 0)
Screenshot: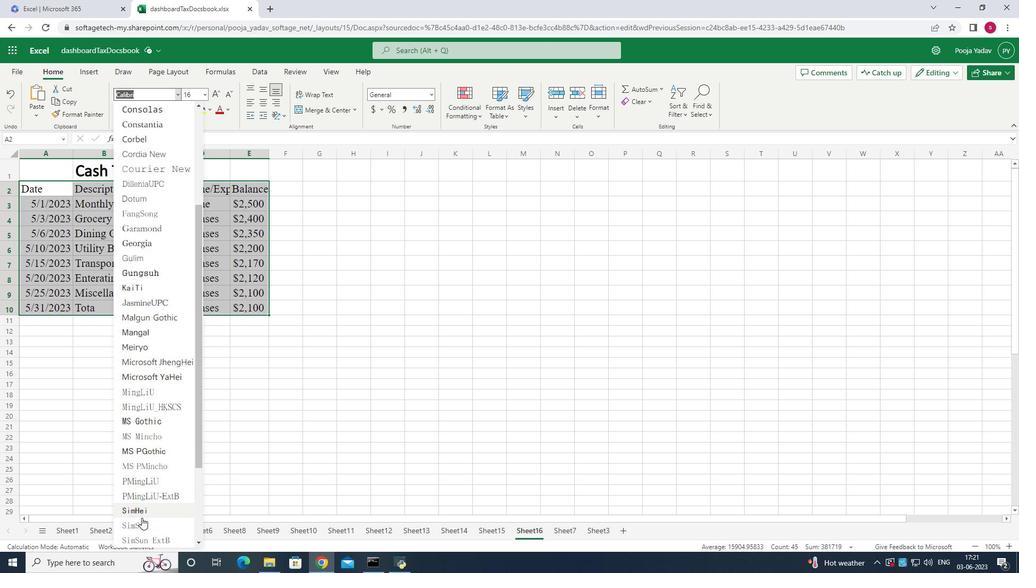 
Action: Mouse scrolled (141, 518) with delta (0, 0)
Screenshot: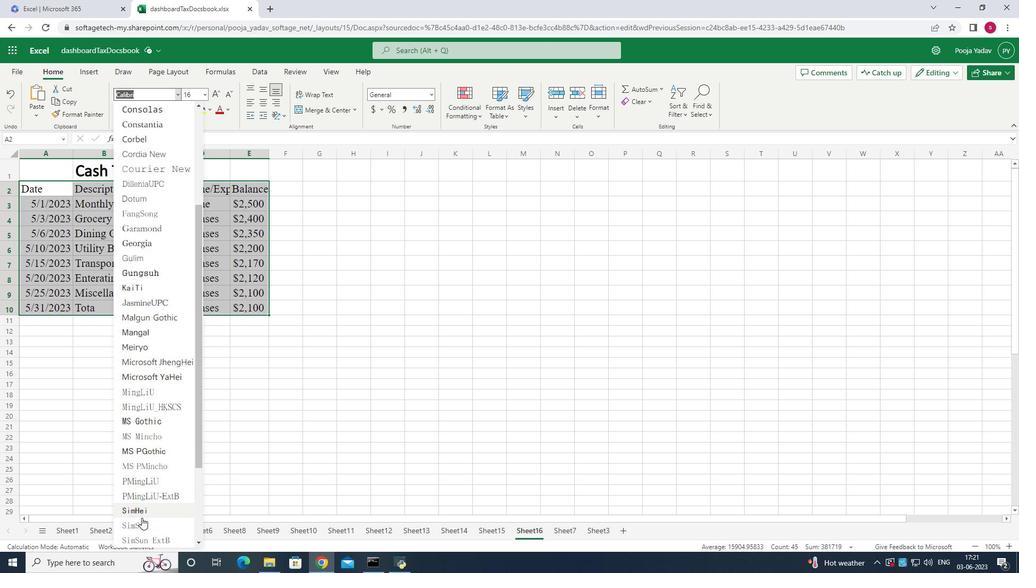 
Action: Mouse scrolled (141, 518) with delta (0, 0)
Screenshot: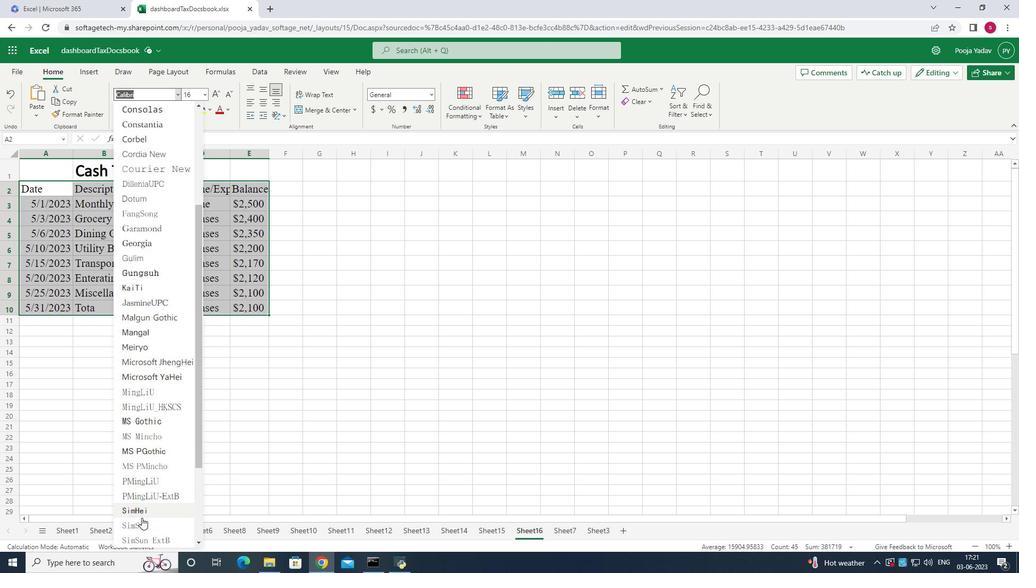 
Action: Mouse scrolled (141, 518) with delta (0, 0)
Screenshot: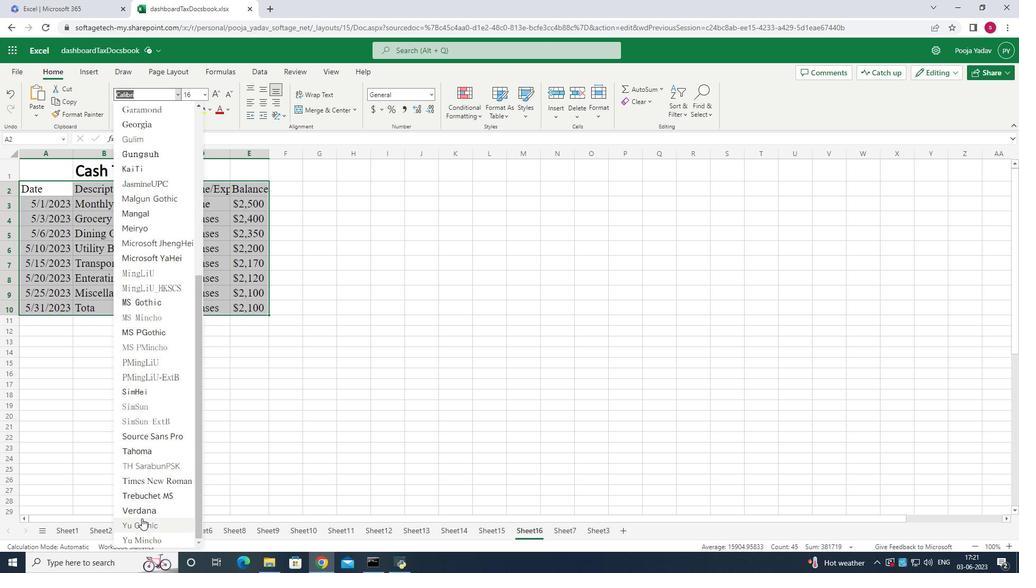 
Action: Mouse scrolled (141, 518) with delta (0, 0)
Screenshot: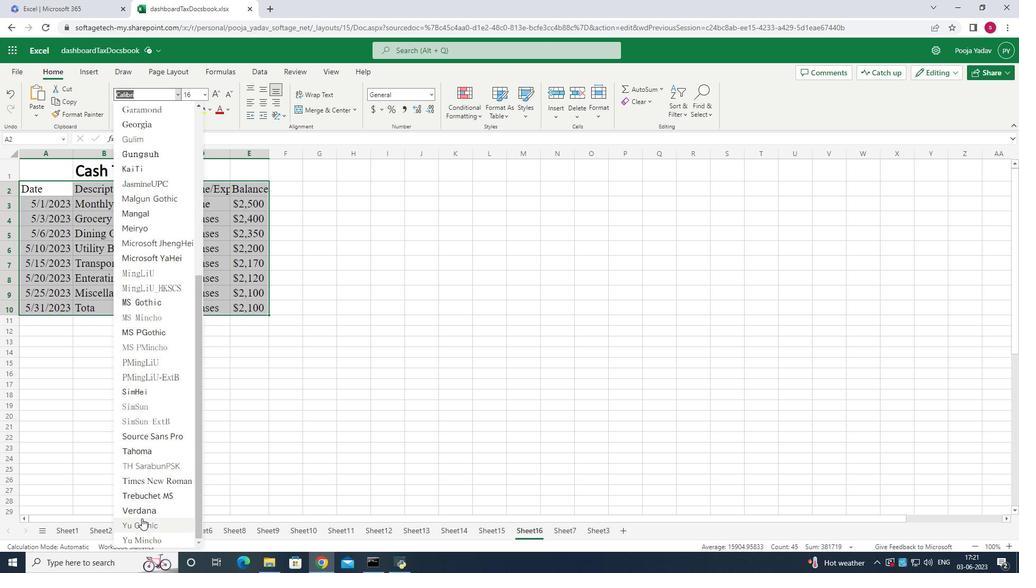 
Action: Mouse scrolled (141, 518) with delta (0, 0)
Screenshot: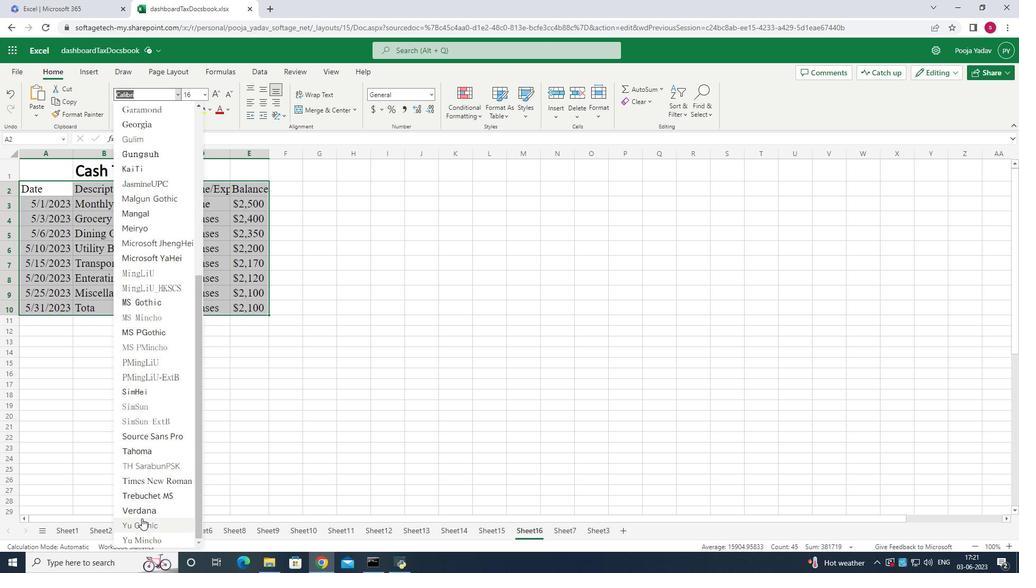 
Action: Mouse scrolled (141, 518) with delta (0, 0)
Screenshot: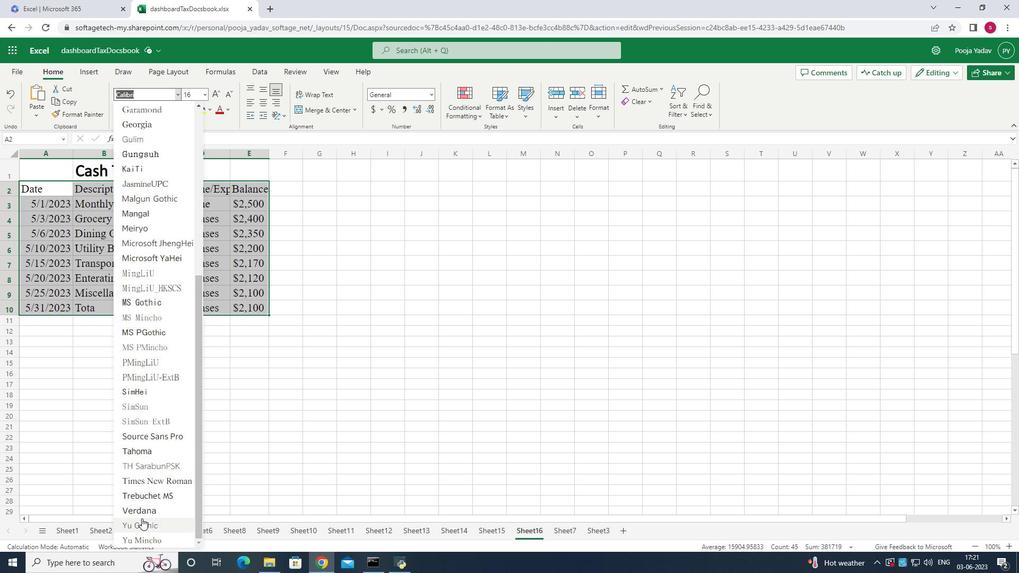 
Action: Mouse moved to (157, 179)
Screenshot: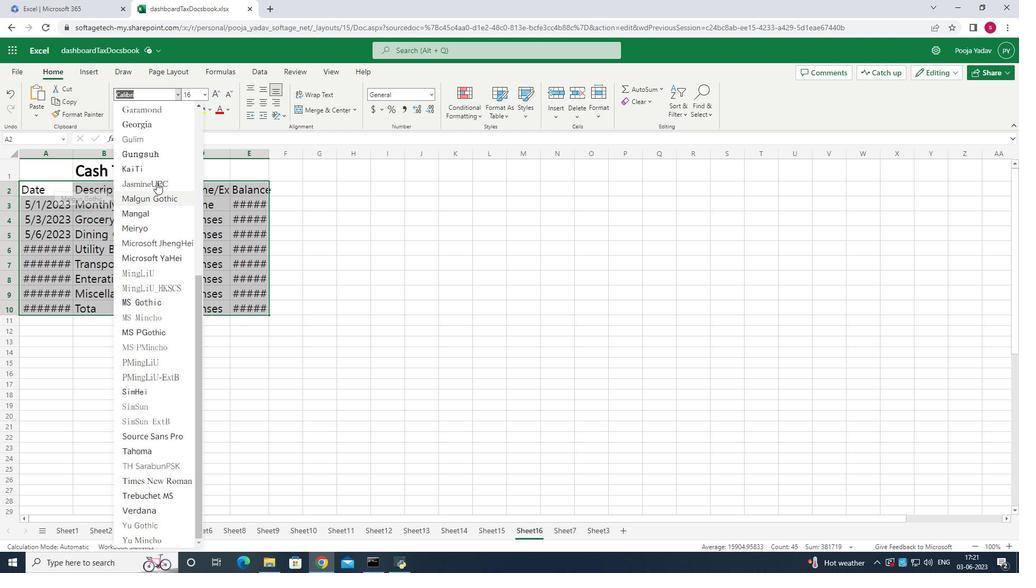 
Action: Mouse scrolled (157, 180) with delta (0, 0)
Screenshot: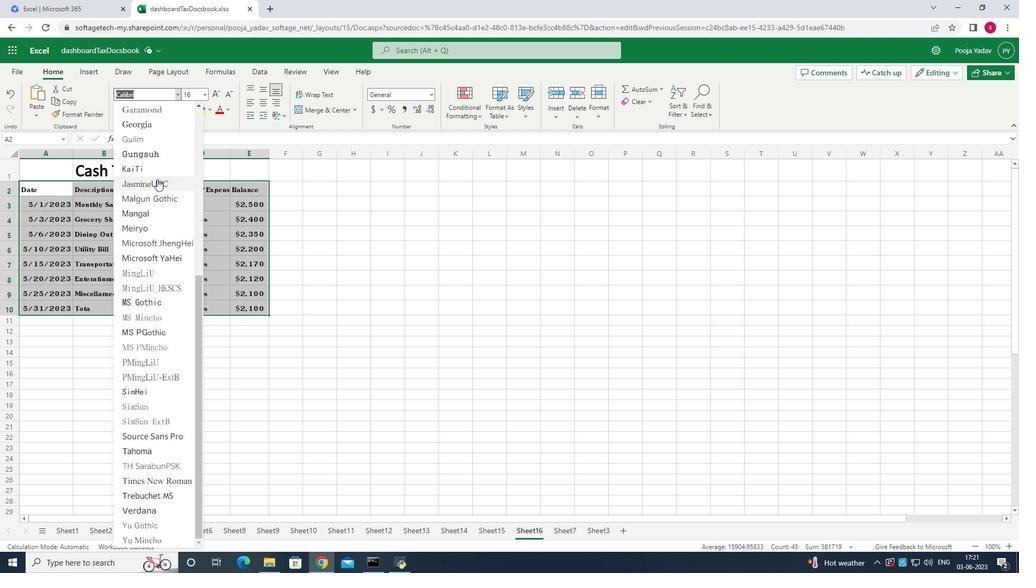 
Action: Mouse scrolled (157, 180) with delta (0, 0)
Screenshot: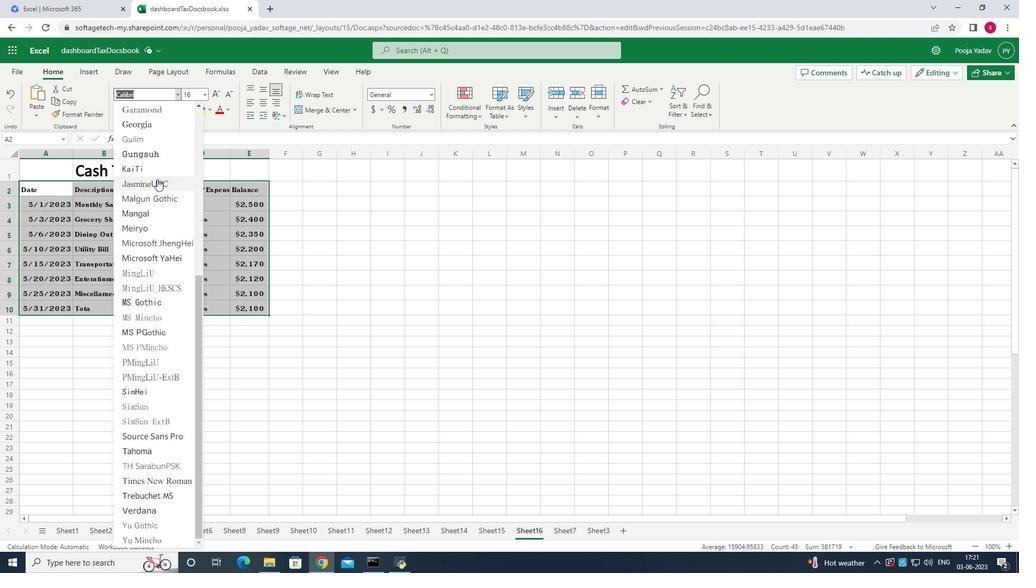 
Action: Mouse scrolled (157, 180) with delta (0, 0)
Screenshot: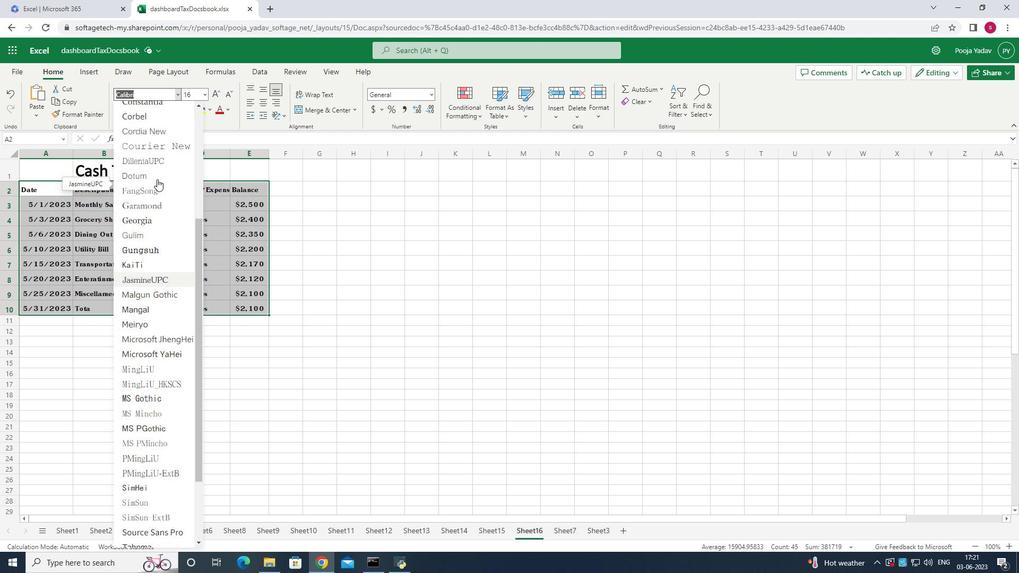 
Action: Mouse scrolled (157, 180) with delta (0, 0)
Screenshot: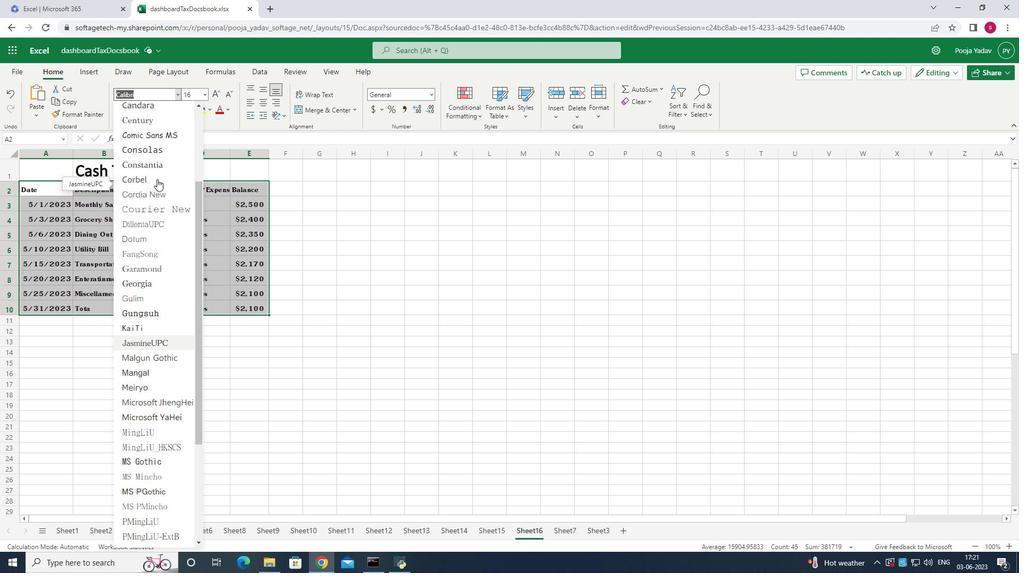
Action: Mouse scrolled (157, 180) with delta (0, 0)
Screenshot: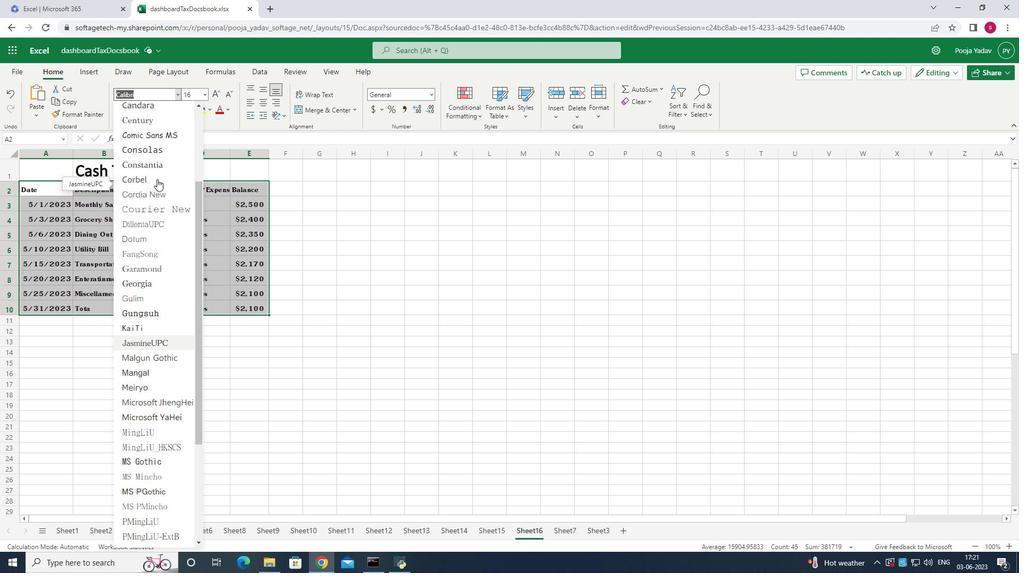 
Action: Mouse scrolled (157, 180) with delta (0, 0)
Screenshot: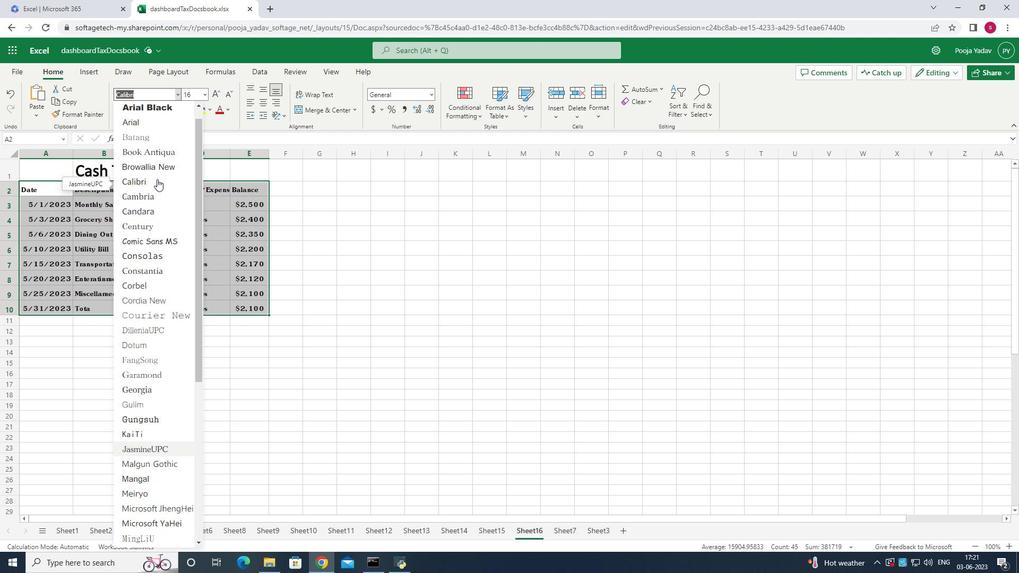 
Action: Mouse scrolled (157, 180) with delta (0, 0)
Screenshot: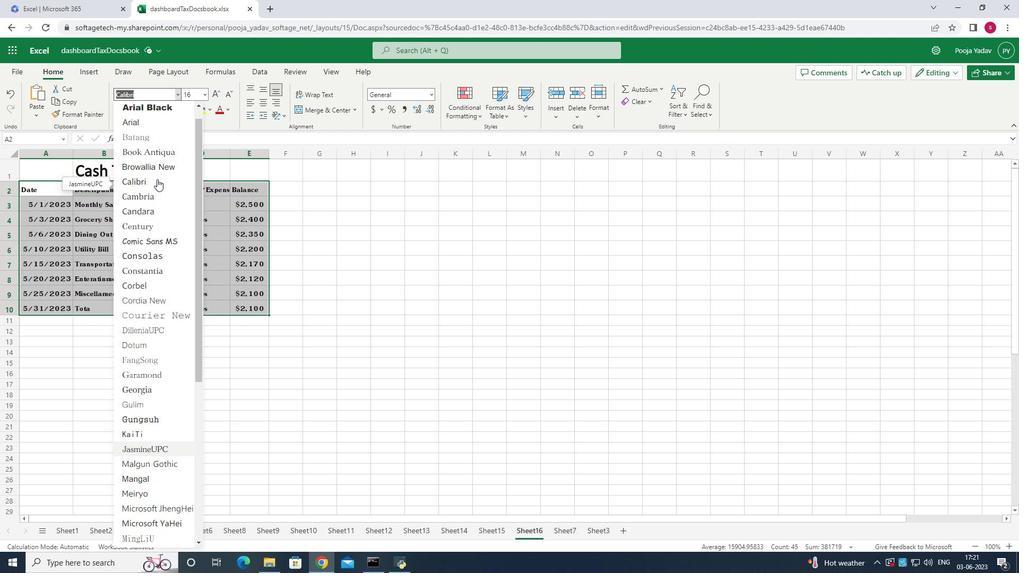 
Action: Mouse scrolled (157, 180) with delta (0, 0)
Screenshot: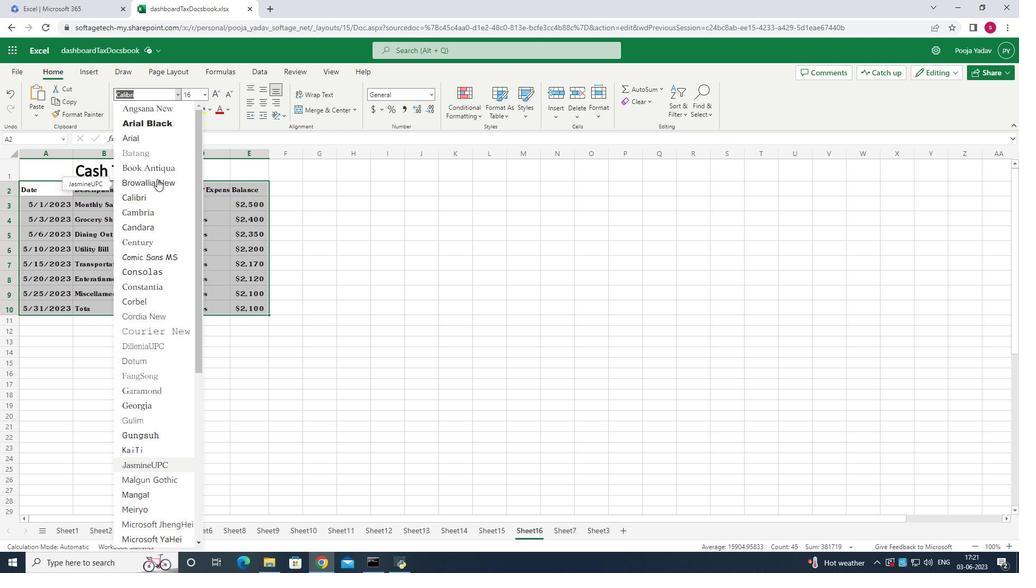 
Action: Mouse scrolled (157, 180) with delta (0, 0)
Screenshot: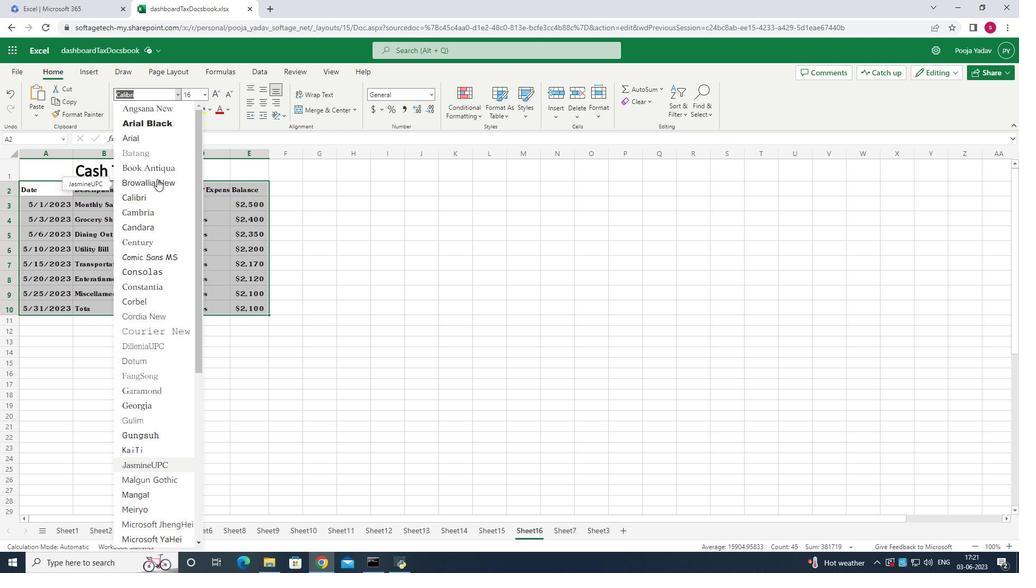 
Action: Mouse scrolled (157, 180) with delta (0, 0)
Screenshot: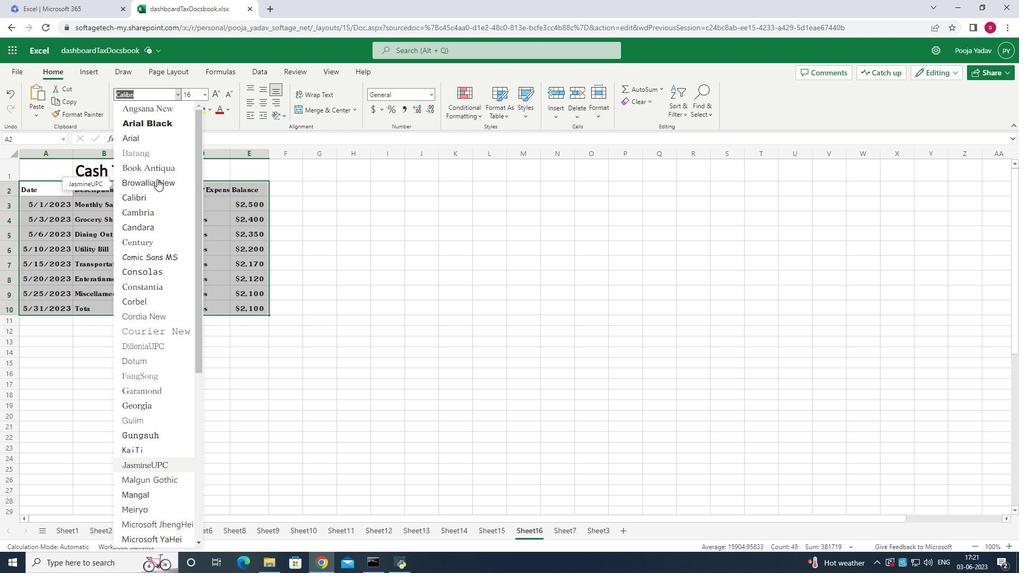 
Action: Mouse scrolled (157, 180) with delta (0, 0)
Screenshot: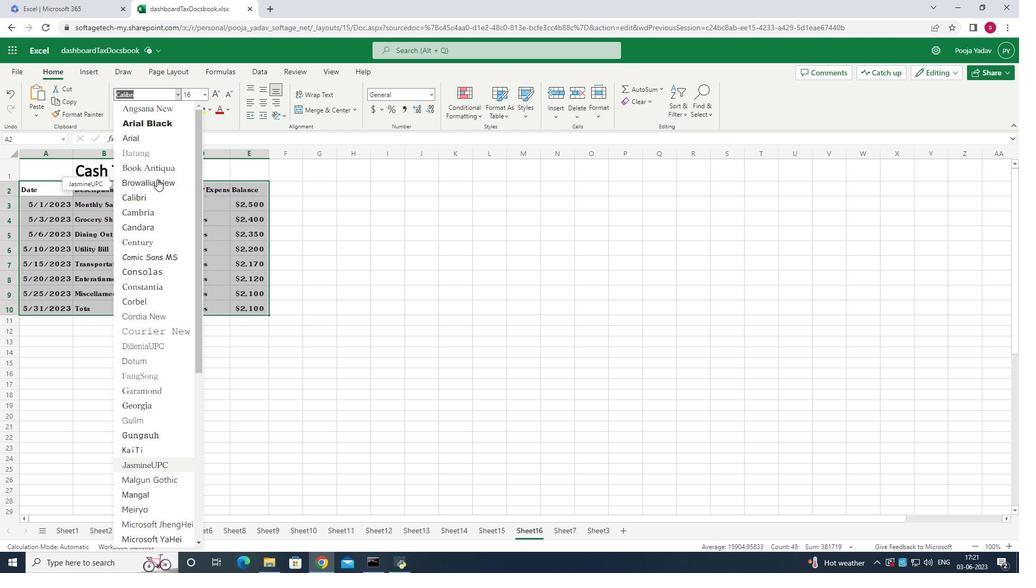 
Action: Mouse scrolled (157, 180) with delta (0, 0)
Screenshot: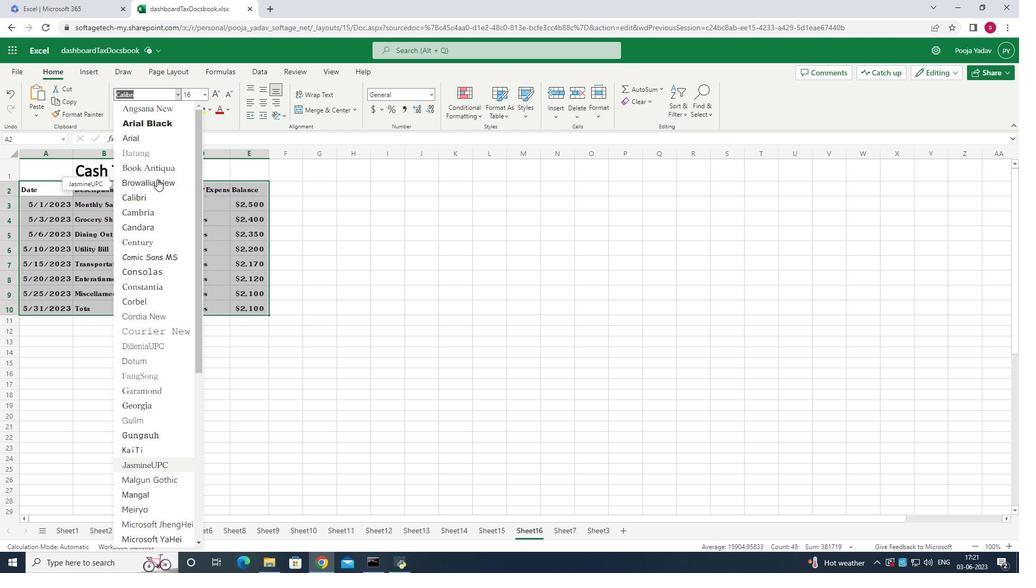 
Action: Mouse scrolled (157, 180) with delta (0, 0)
Screenshot: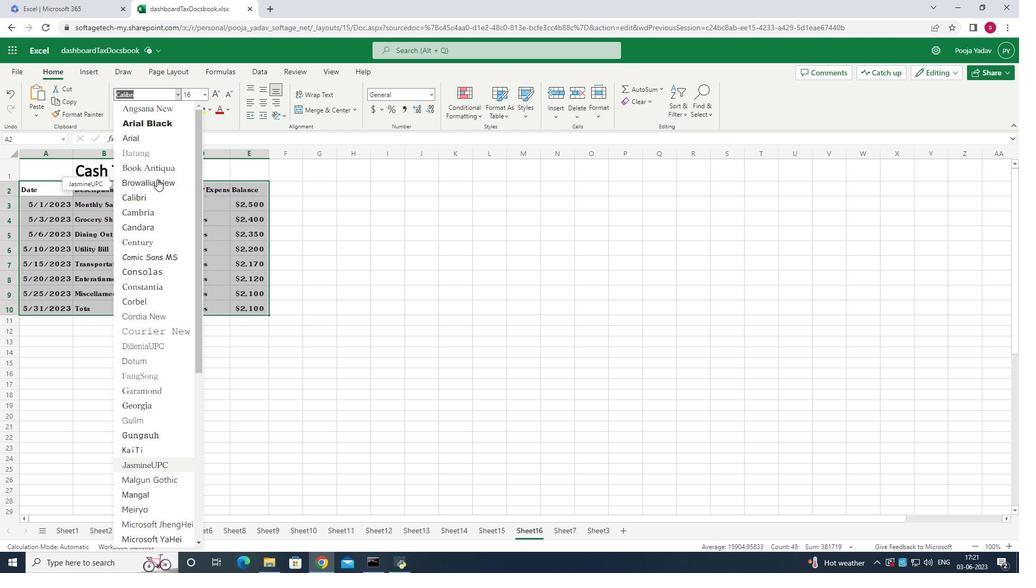 
Action: Mouse moved to (155, 91)
Screenshot: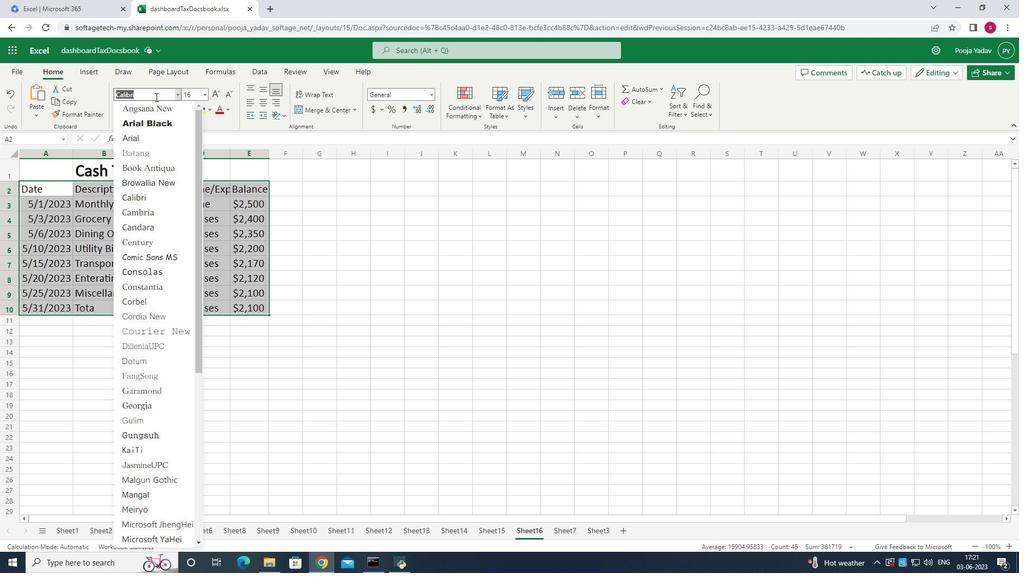
Action: Mouse pressed left at (155, 91)
Screenshot: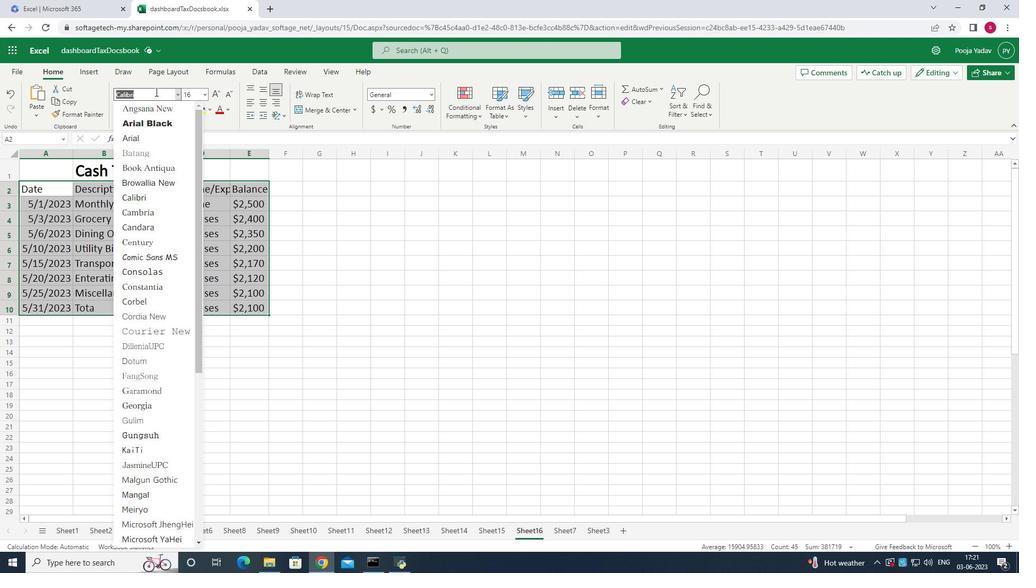 
Action: Key pressed <Key.backspace><Key.backspace><Key.backspace><Key.backspace><Key.backspace><Key.backspace><Key.backspace><Key.backspace><Key.backspace><Key.backspace><Key.backspace><Key.backspace><Key.shift>Bell<Key.enter>
Screenshot: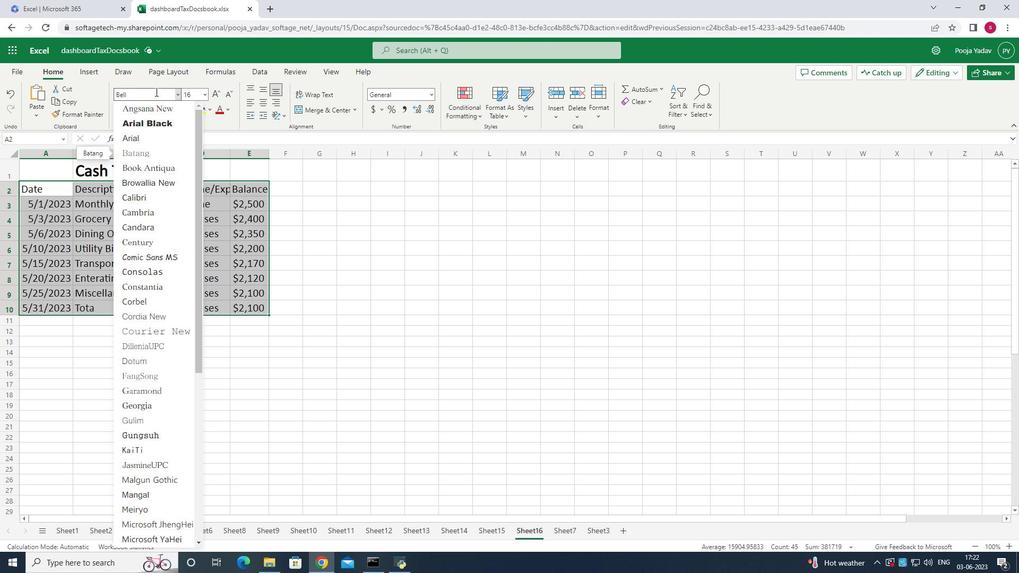 
Action: Mouse moved to (67, 167)
Screenshot: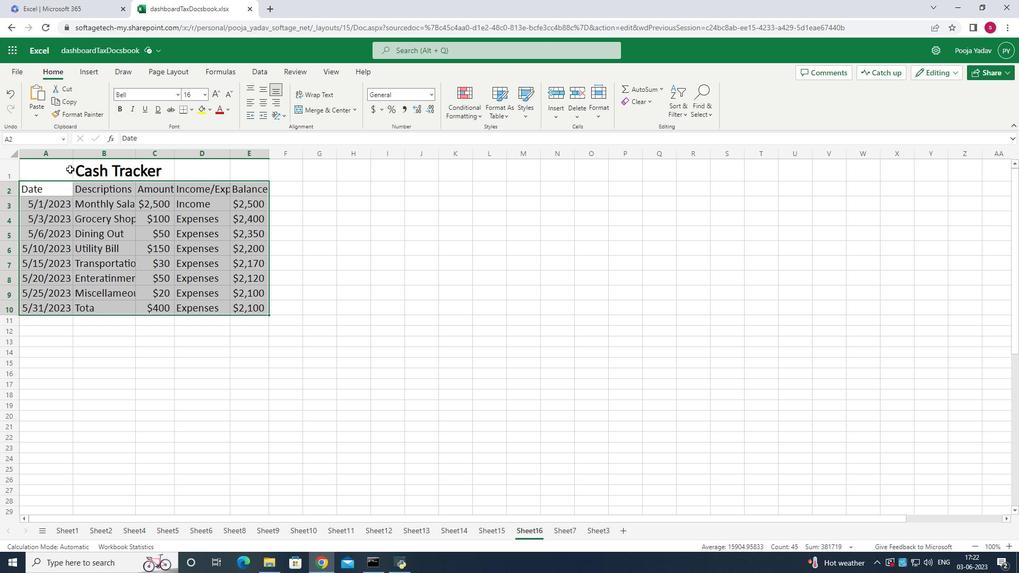 
Action: Mouse pressed left at (67, 167)
Screenshot: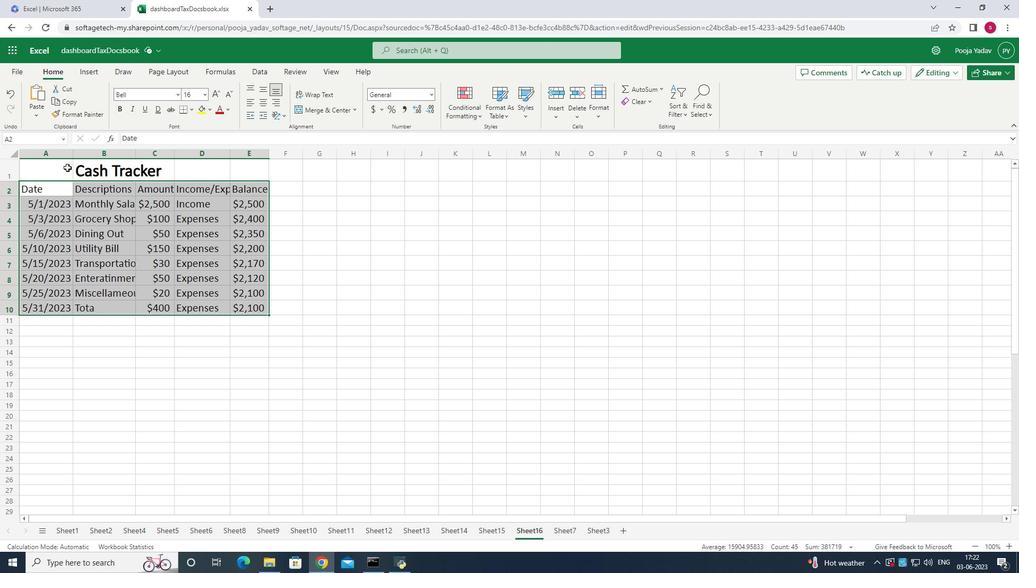 
Action: Mouse moved to (118, 323)
Screenshot: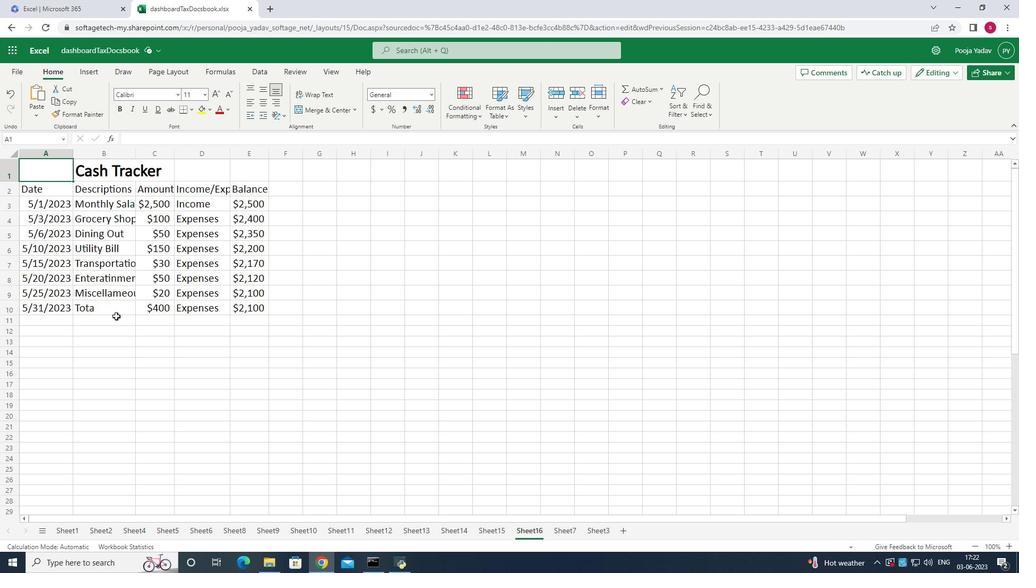 
Action: Mouse pressed left at (118, 323)
Screenshot: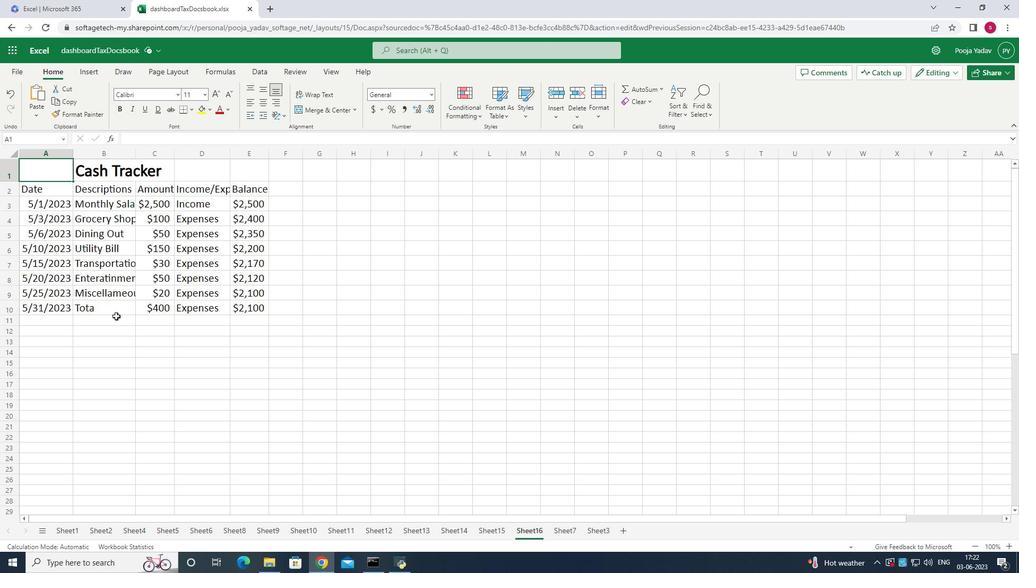 
Action: Mouse moved to (55, 167)
Screenshot: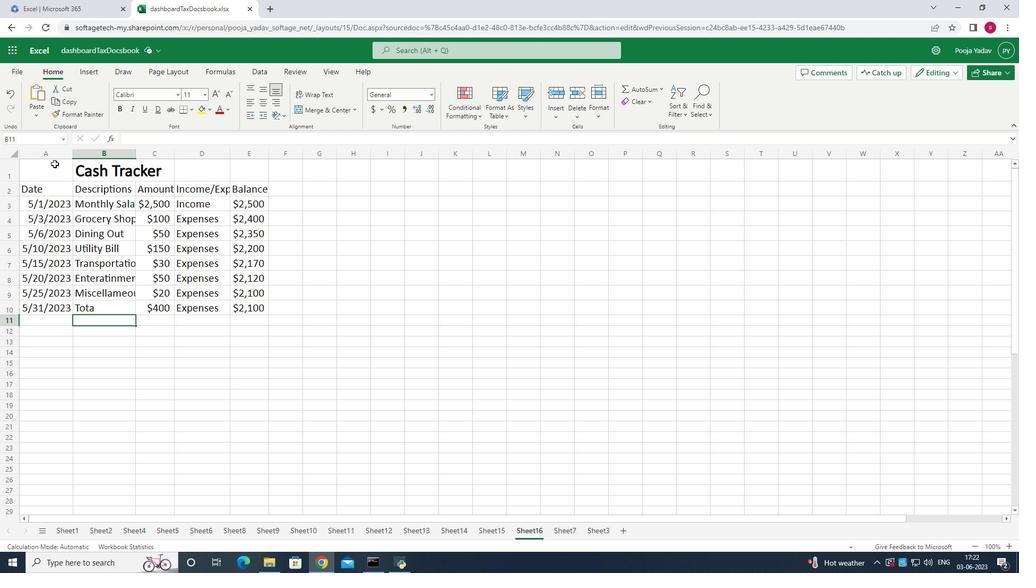 
Action: Mouse pressed left at (55, 167)
Screenshot: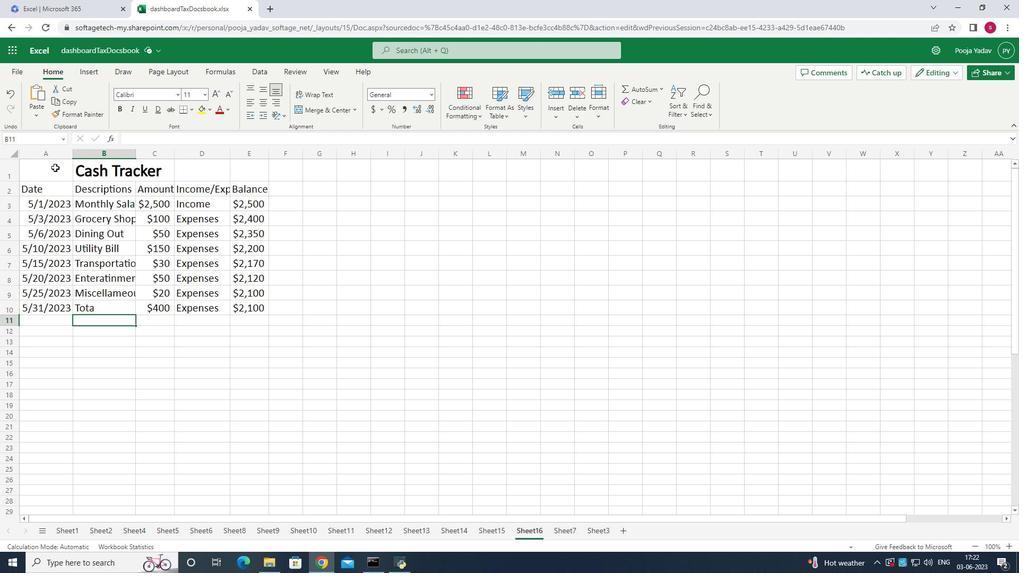 
Action: Mouse moved to (258, 87)
Screenshot: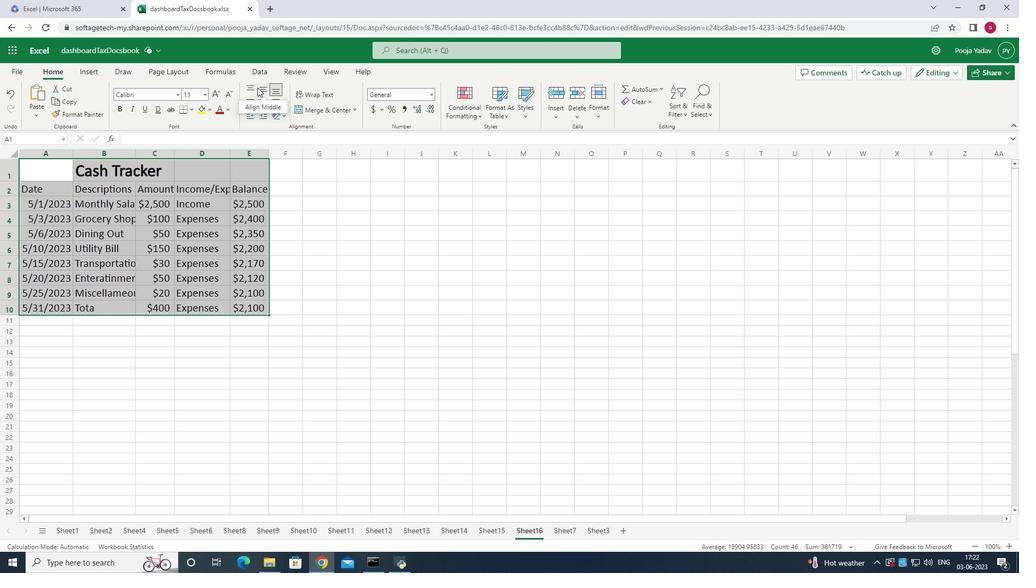
Action: Mouse pressed left at (258, 87)
Screenshot: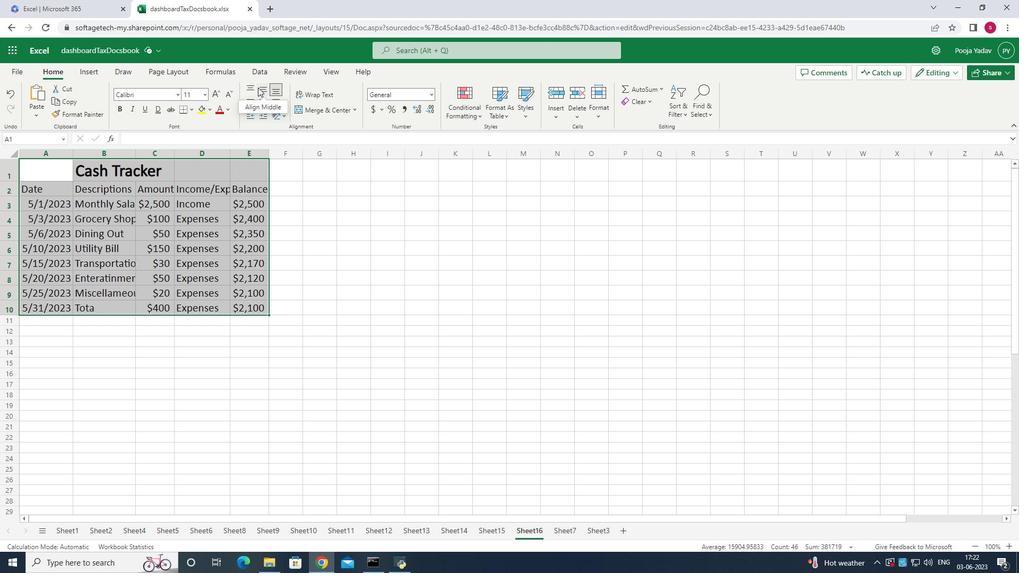 
Action: Mouse moved to (263, 103)
Screenshot: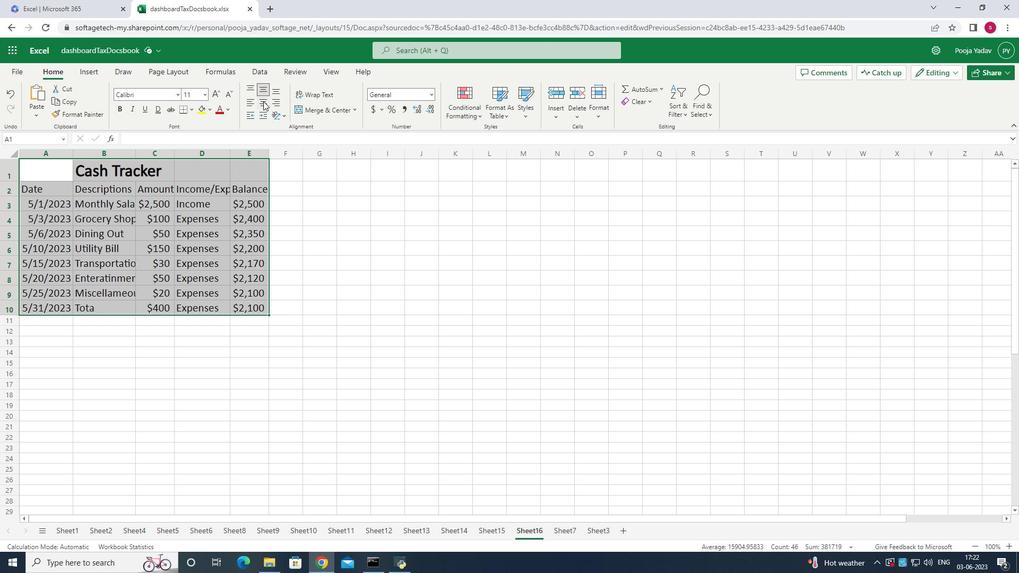 
Action: Mouse pressed left at (263, 103)
Screenshot: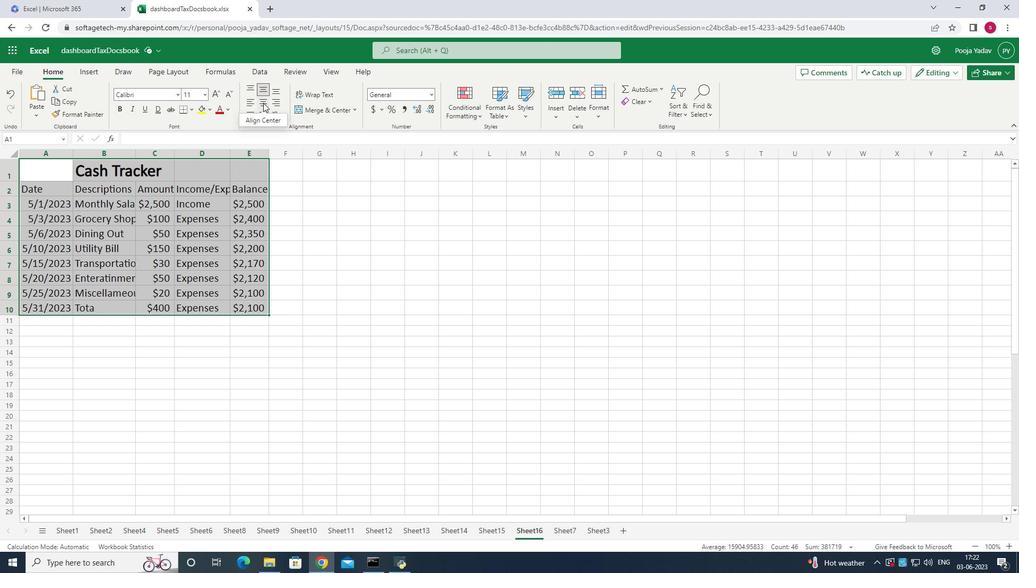 
Action: Mouse moved to (135, 152)
Screenshot: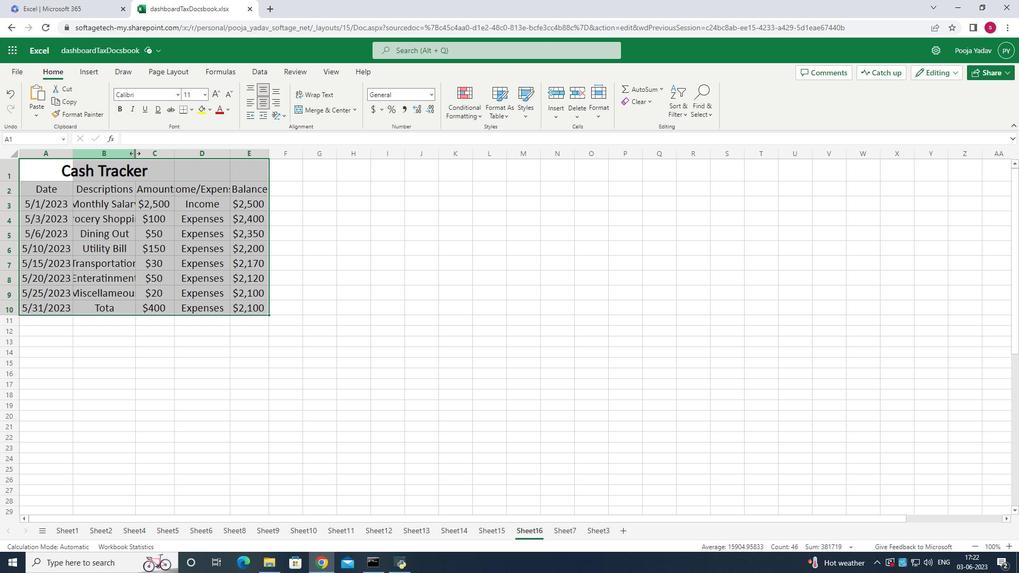 
Action: Mouse pressed left at (135, 152)
Screenshot: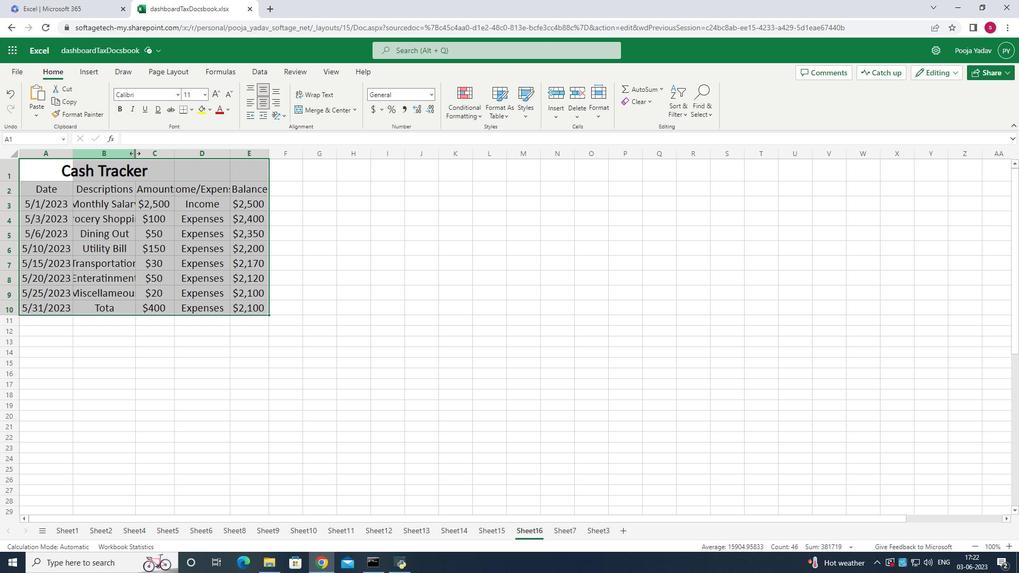 
Action: Mouse moved to (146, 155)
Screenshot: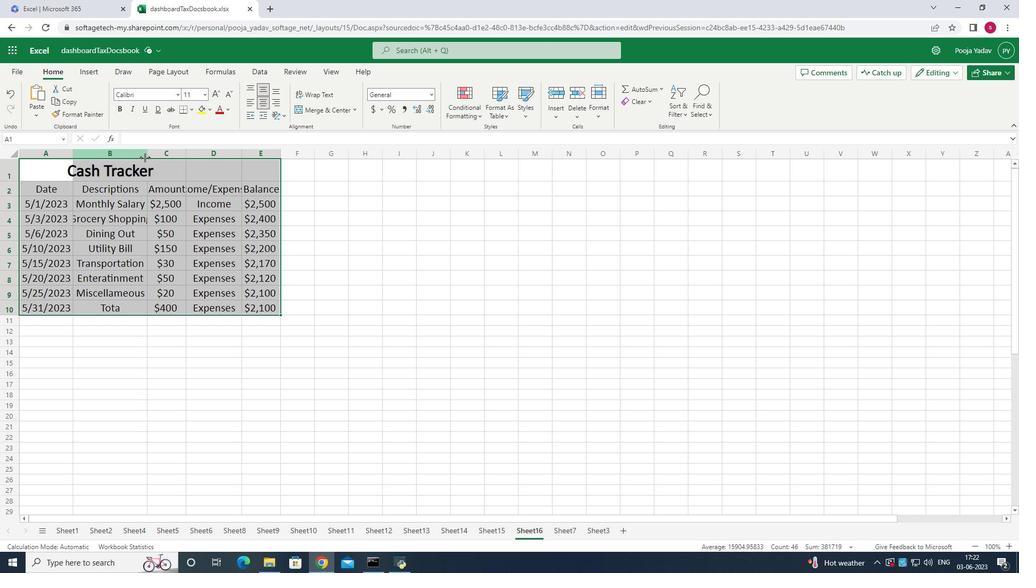 
Action: Mouse pressed left at (146, 155)
Screenshot: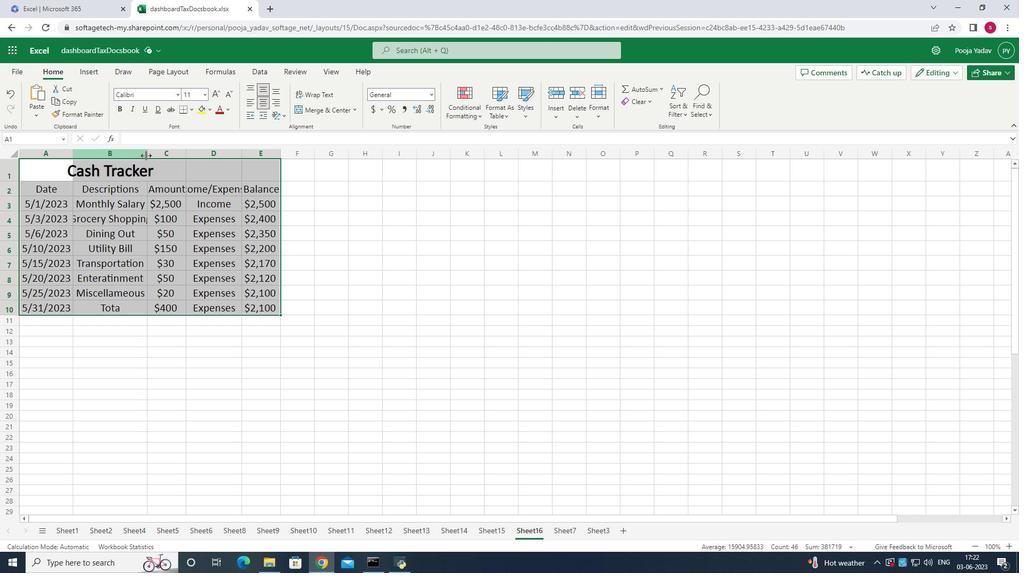 
Action: Mouse moved to (196, 148)
Screenshot: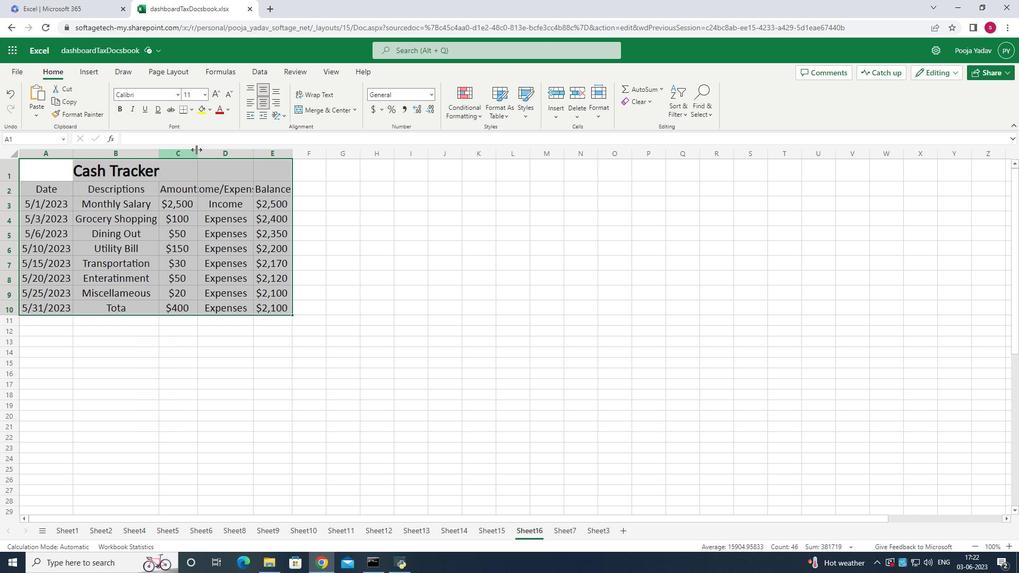 
Action: Mouse pressed left at (196, 148)
Screenshot: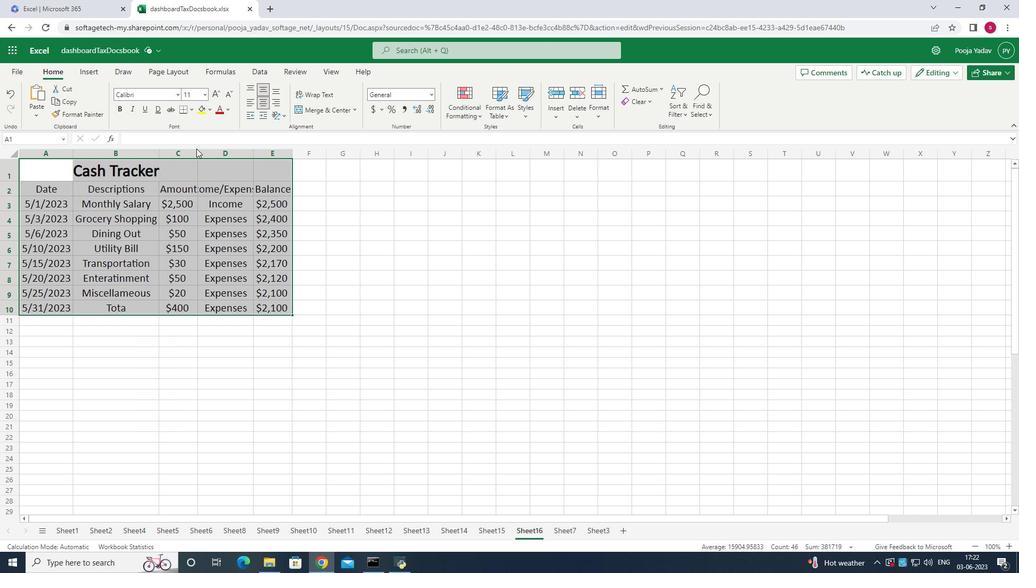 
Action: Mouse moved to (200, 151)
Screenshot: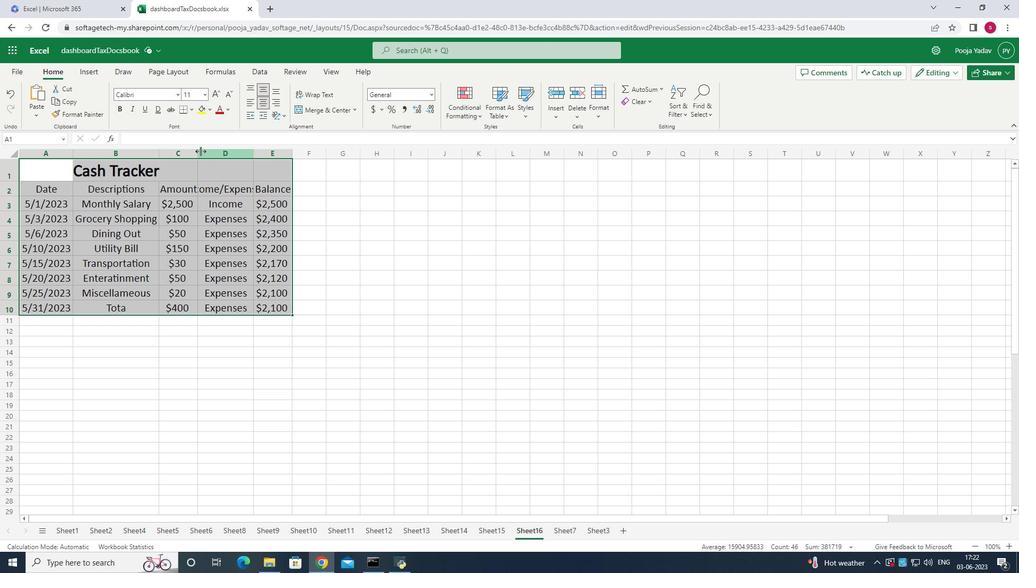 
Action: Mouse pressed left at (200, 151)
Screenshot: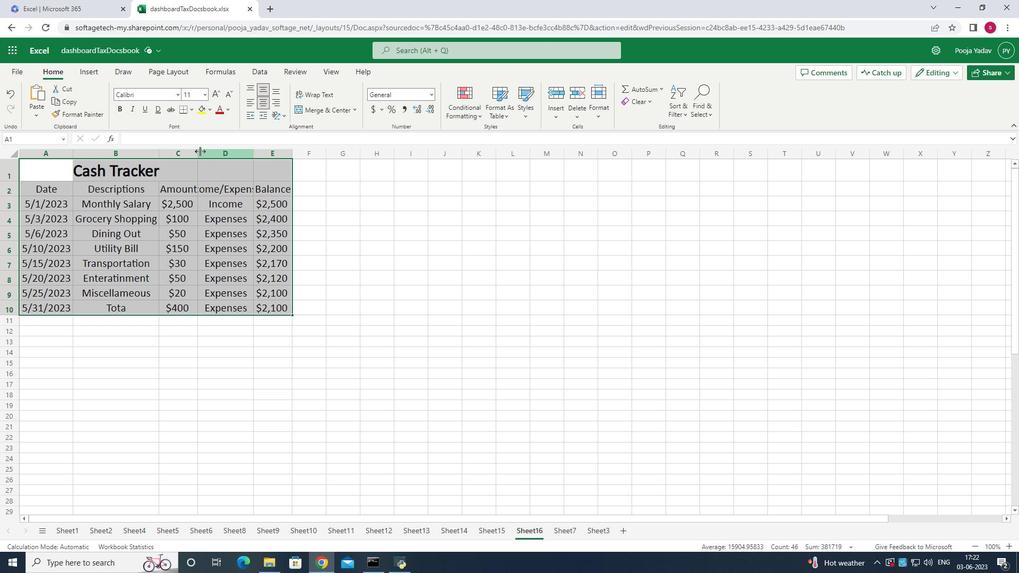 
Action: Mouse moved to (269, 150)
Screenshot: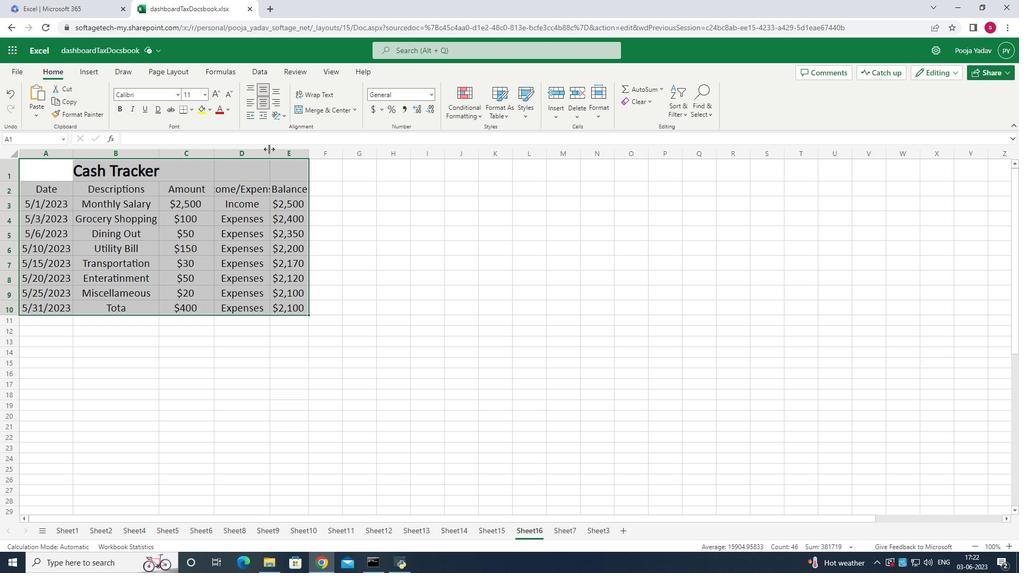 
Action: Mouse pressed left at (269, 150)
Screenshot: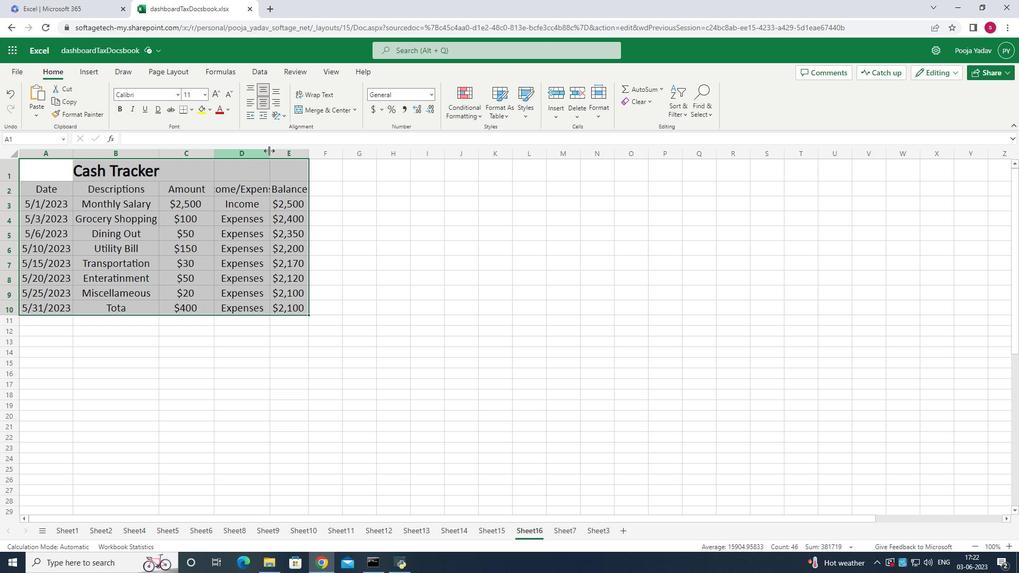
Action: Mouse moved to (290, 155)
Screenshot: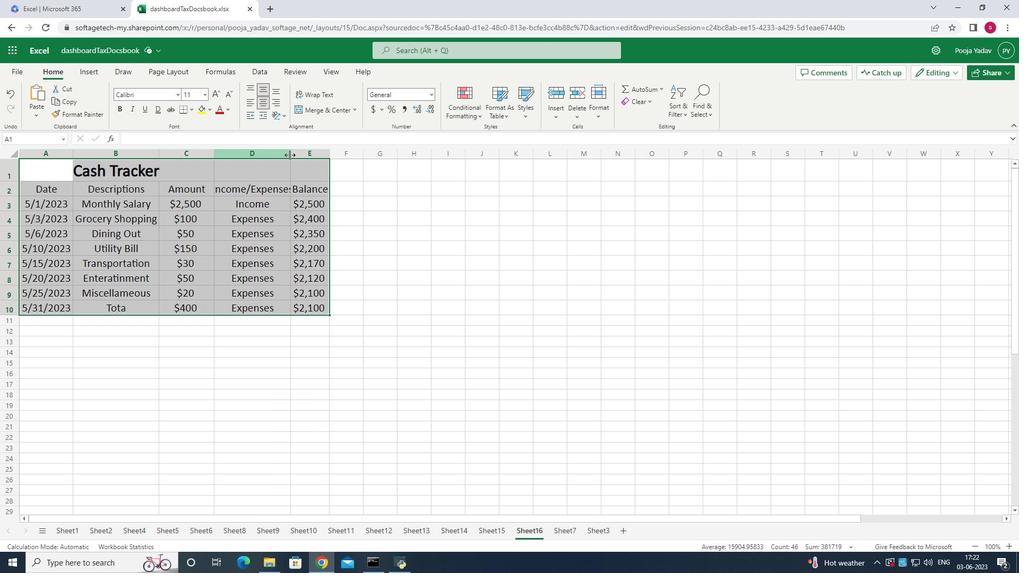 
Action: Mouse pressed left at (290, 155)
Screenshot: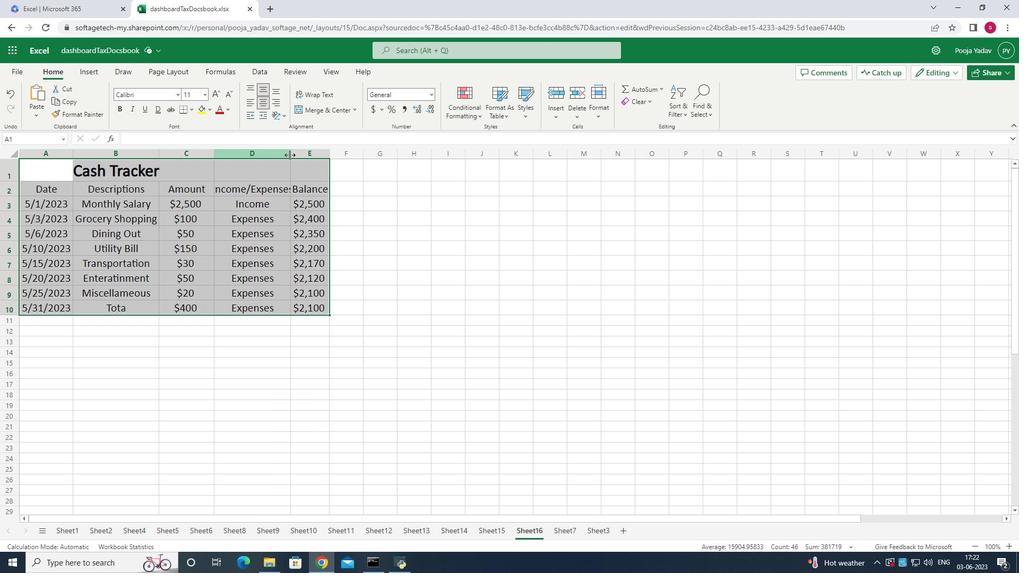 
Action: Mouse moved to (350, 156)
Screenshot: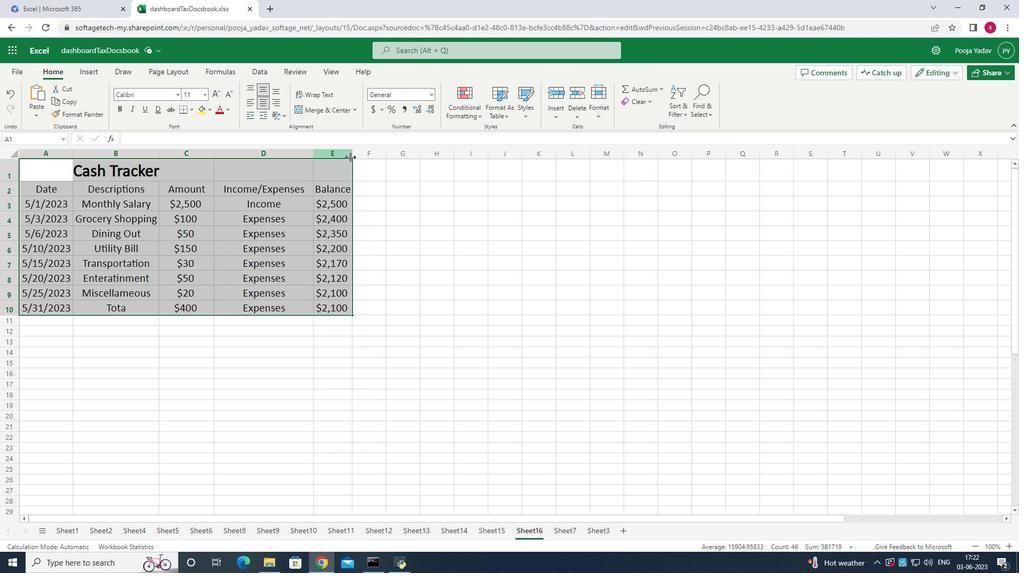 
Action: Mouse pressed left at (350, 156)
Screenshot: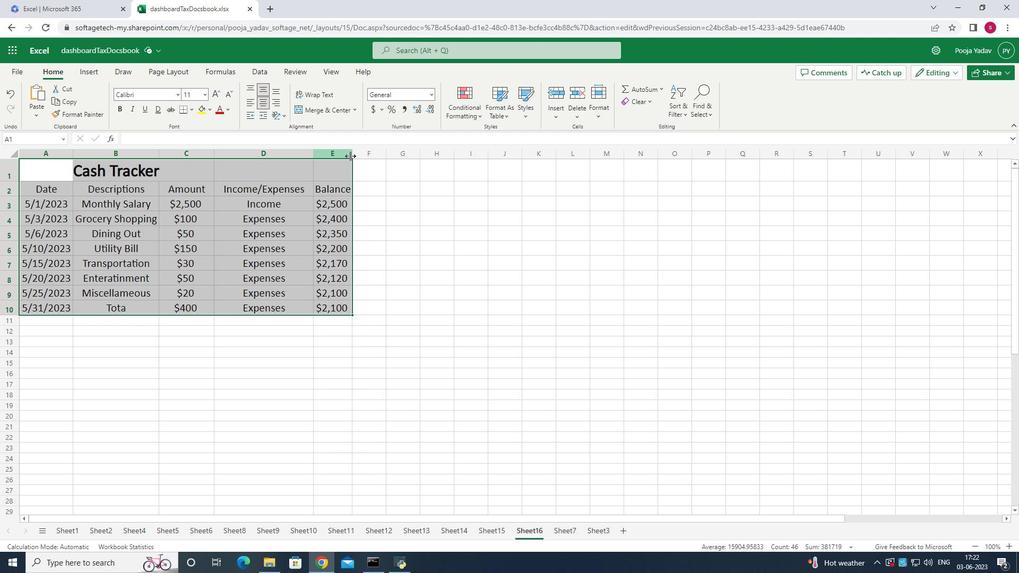 
Action: Mouse moved to (317, 430)
Screenshot: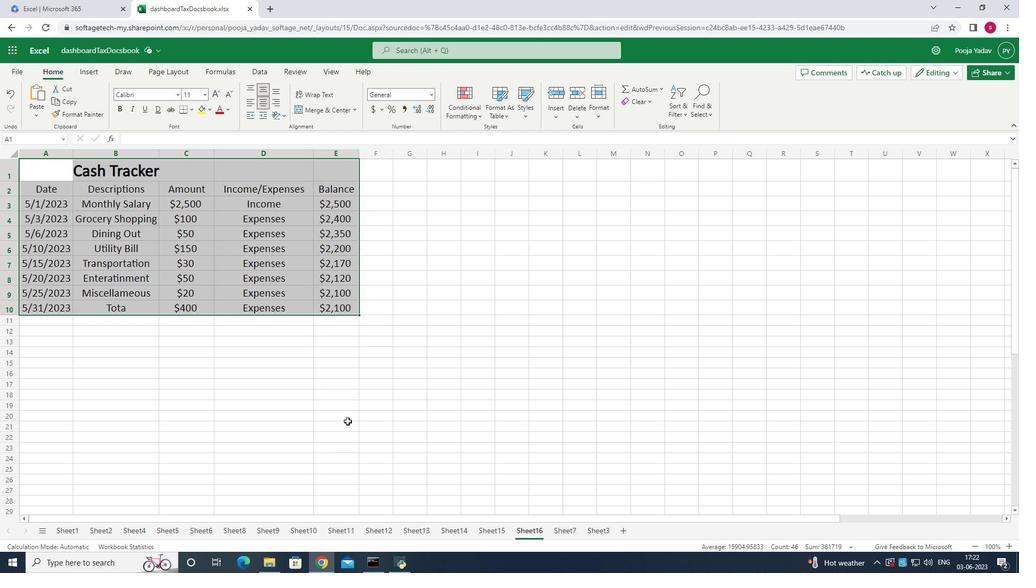 
